 Task: Look for space in Toyokawa, Japan from 7th July, 2023 to 15th July, 2023 for 6 adults in price range Rs.15000 to Rs.20000. Place can be entire place with 3 bedrooms having 3 beds and 3 bathrooms. Property type can be house, flat, guest house. Amenities needed are: washing machine. Booking option can be shelf check-in. Required host language is English.
Action: Mouse moved to (426, 75)
Screenshot: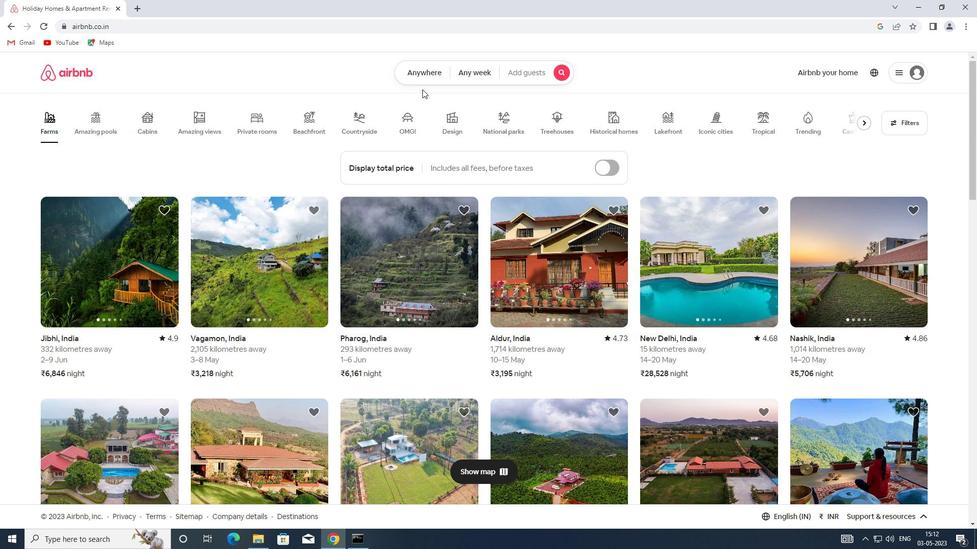 
Action: Mouse pressed left at (426, 75)
Screenshot: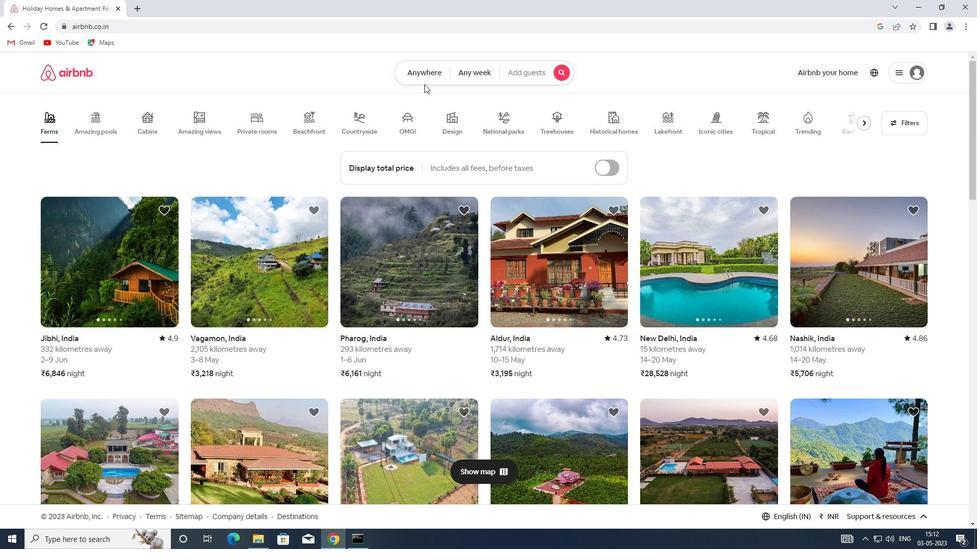 
Action: Mouse moved to (344, 103)
Screenshot: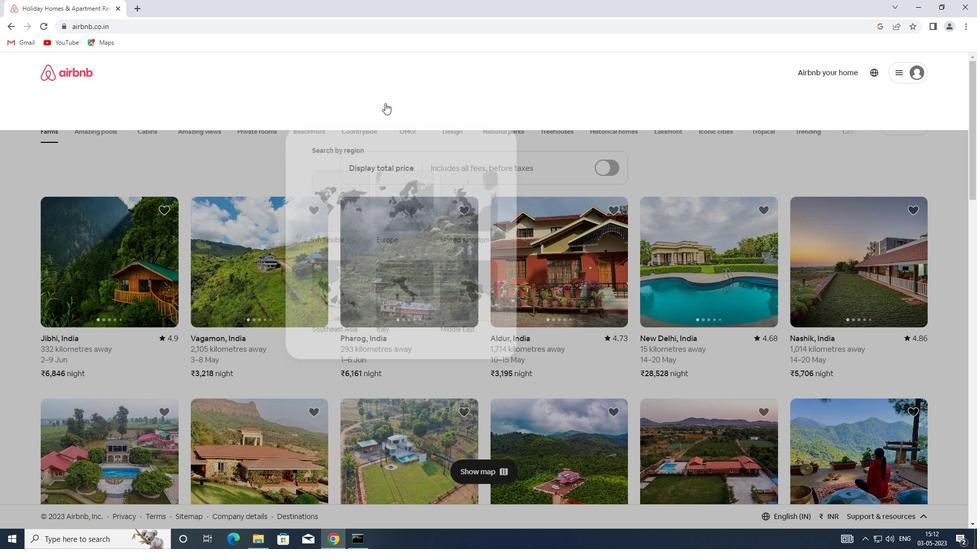 
Action: Mouse pressed left at (344, 103)
Screenshot: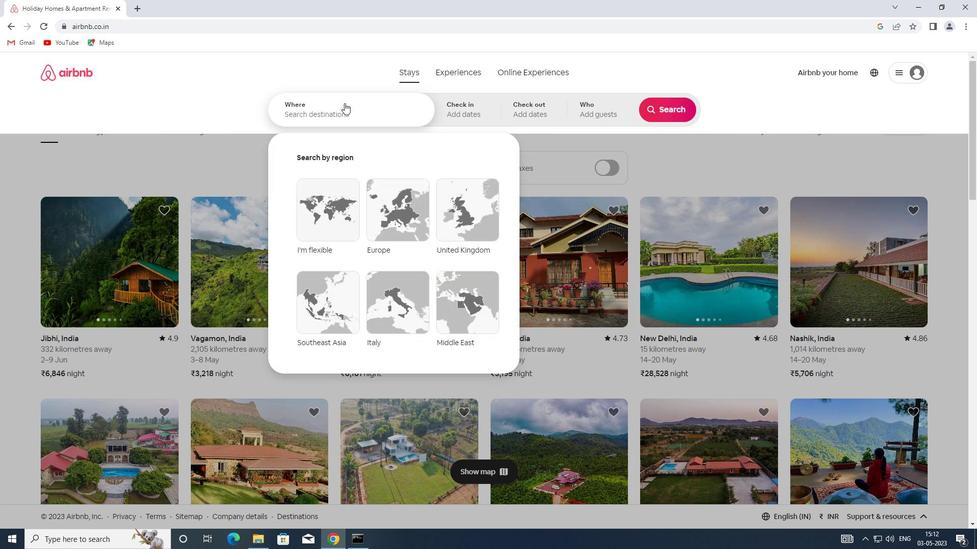 
Action: Key pressed <Key.shift>TOYOKAWA,<Key.shift>JAPAN
Screenshot: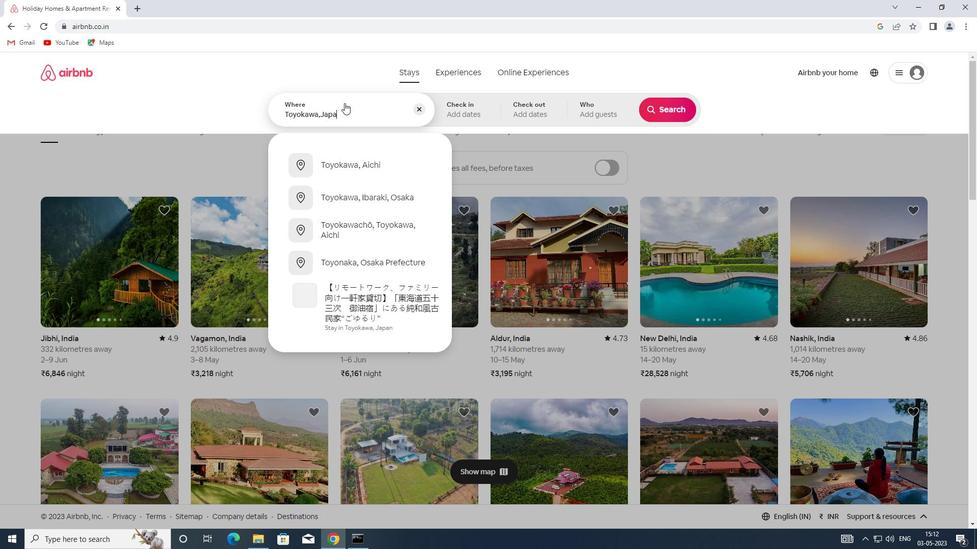 
Action: Mouse moved to (454, 123)
Screenshot: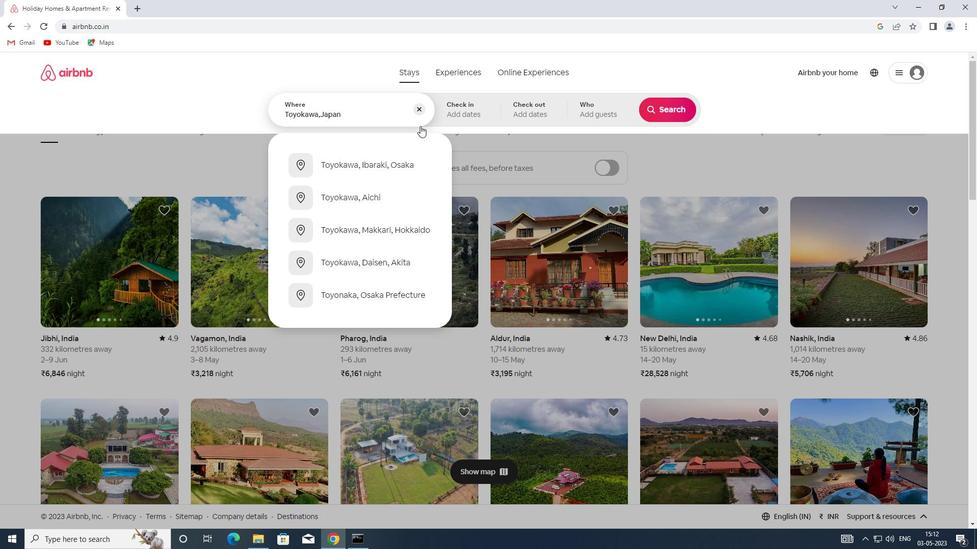 
Action: Mouse pressed left at (454, 123)
Screenshot: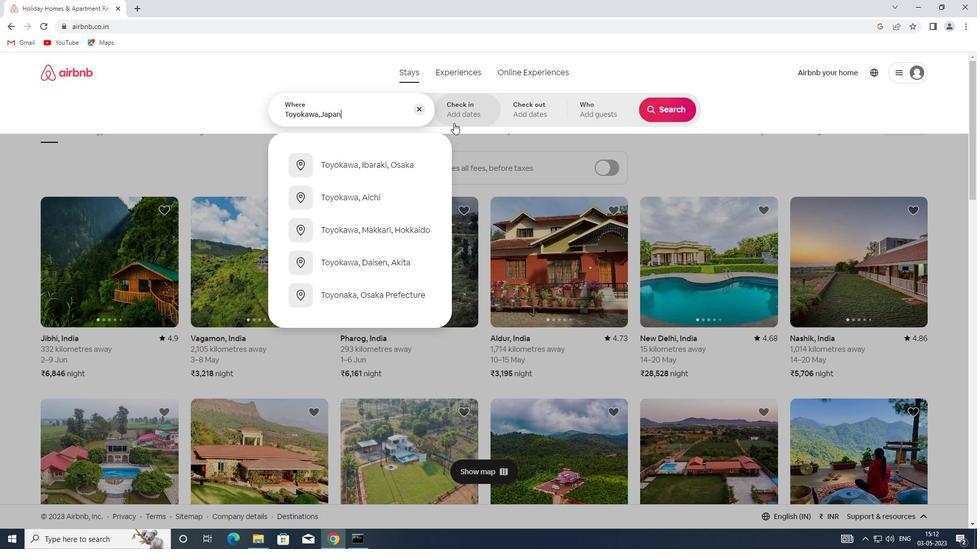
Action: Mouse moved to (661, 183)
Screenshot: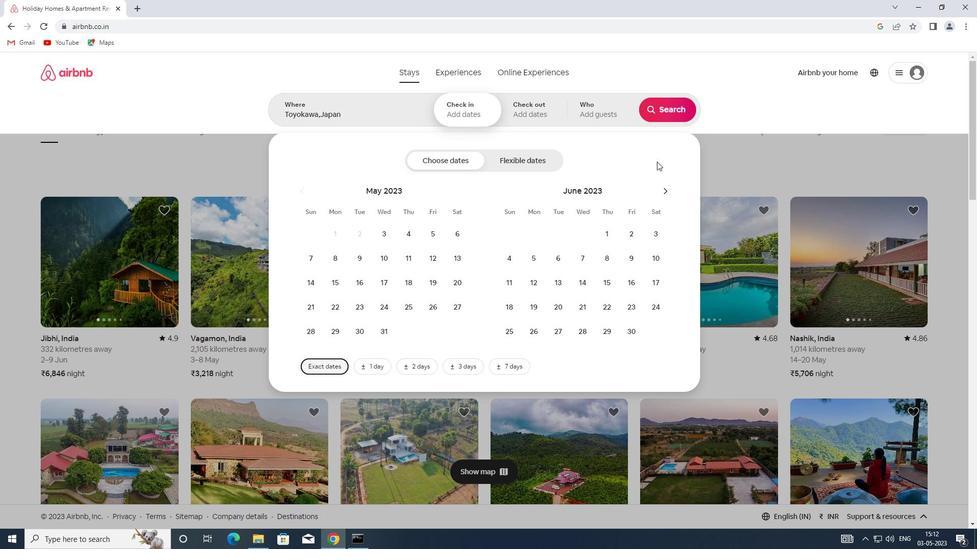 
Action: Mouse pressed left at (661, 183)
Screenshot: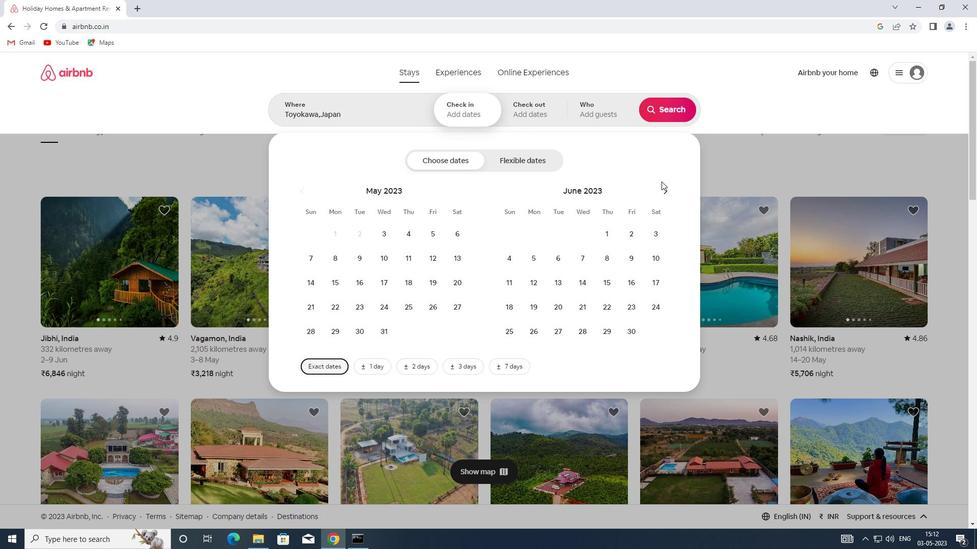 
Action: Mouse moved to (662, 194)
Screenshot: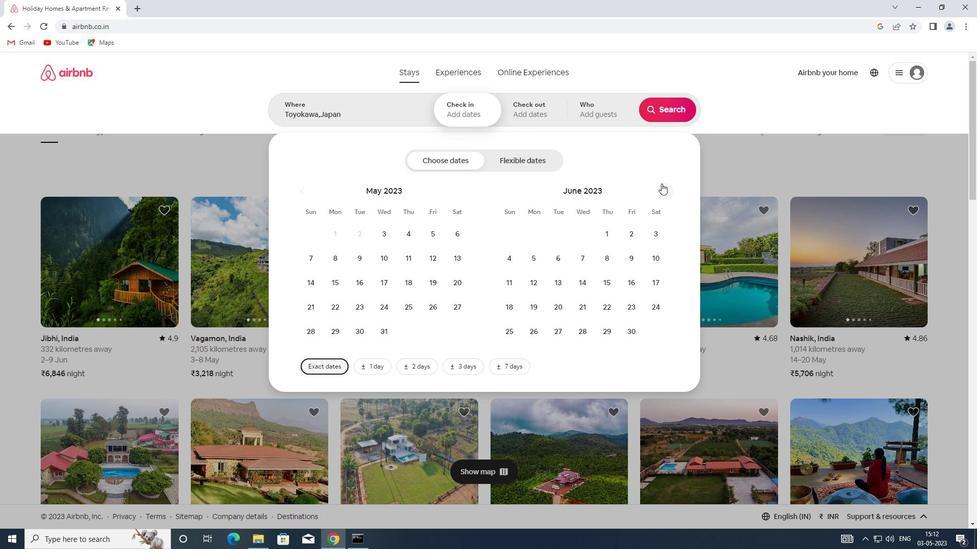
Action: Mouse pressed left at (662, 194)
Screenshot: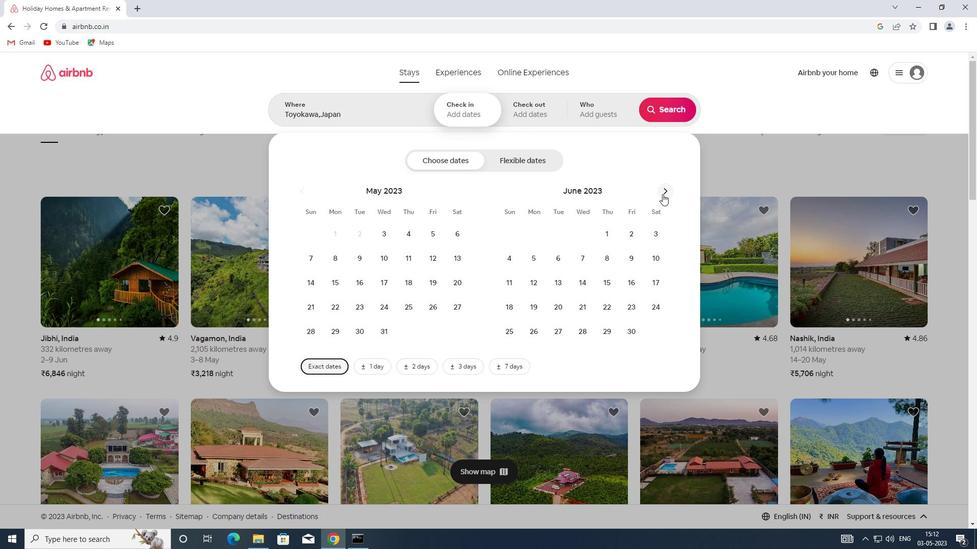 
Action: Mouse moved to (632, 263)
Screenshot: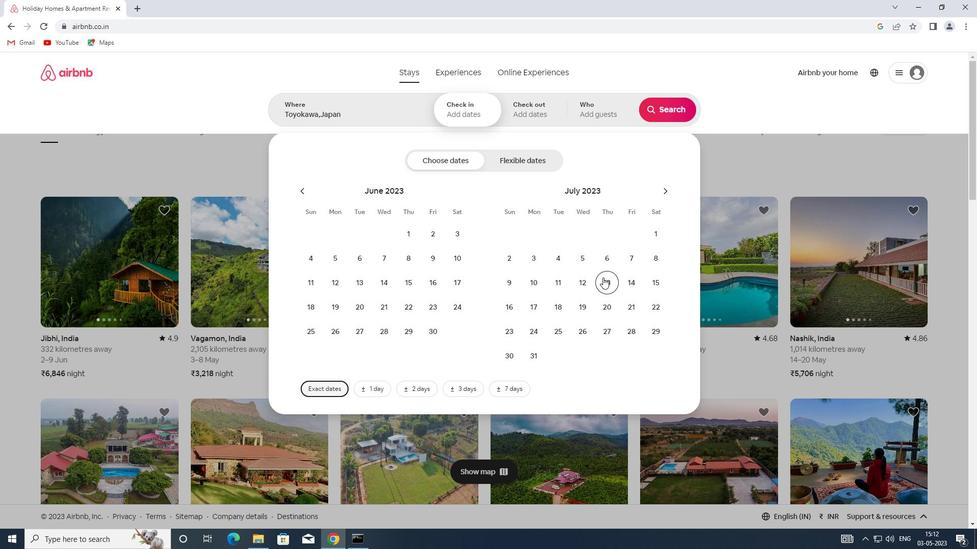 
Action: Mouse pressed left at (632, 263)
Screenshot: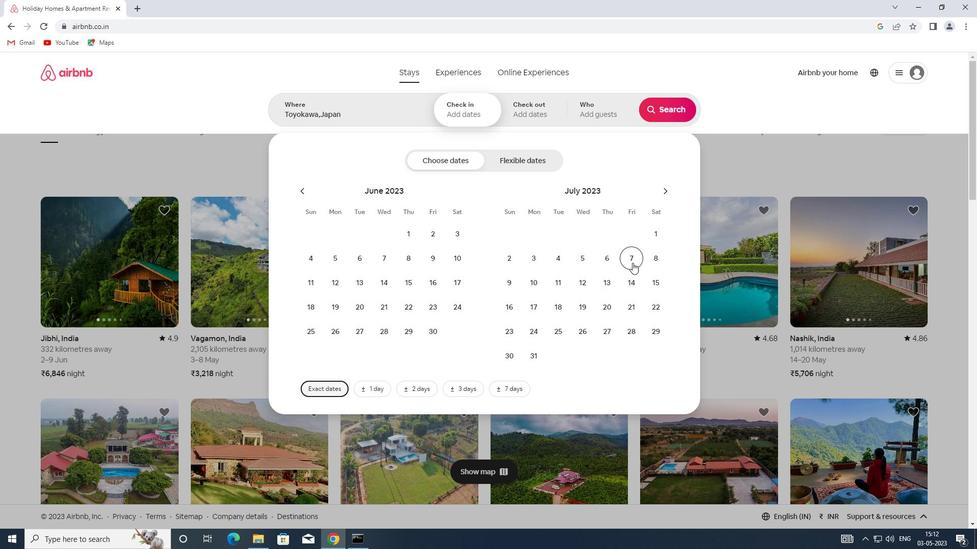 
Action: Mouse moved to (647, 280)
Screenshot: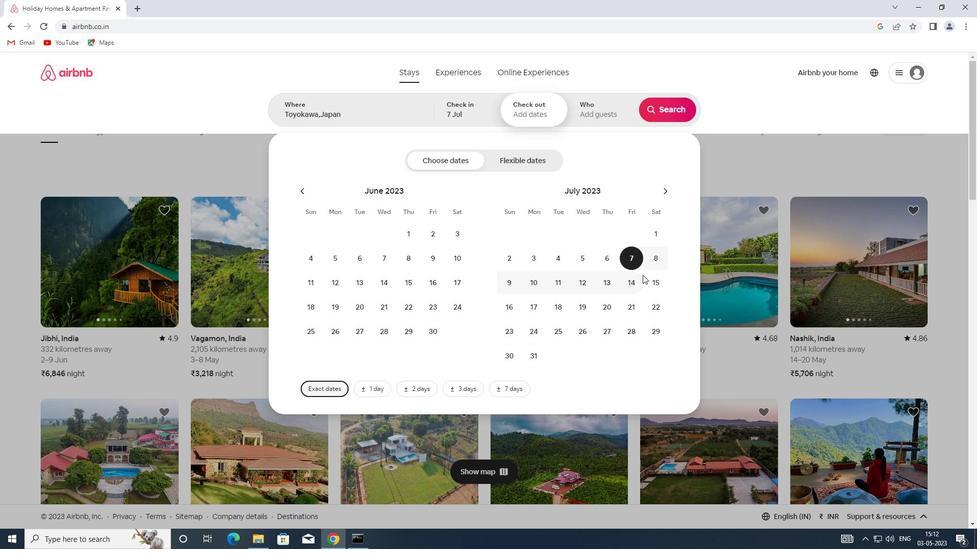 
Action: Mouse pressed left at (647, 280)
Screenshot: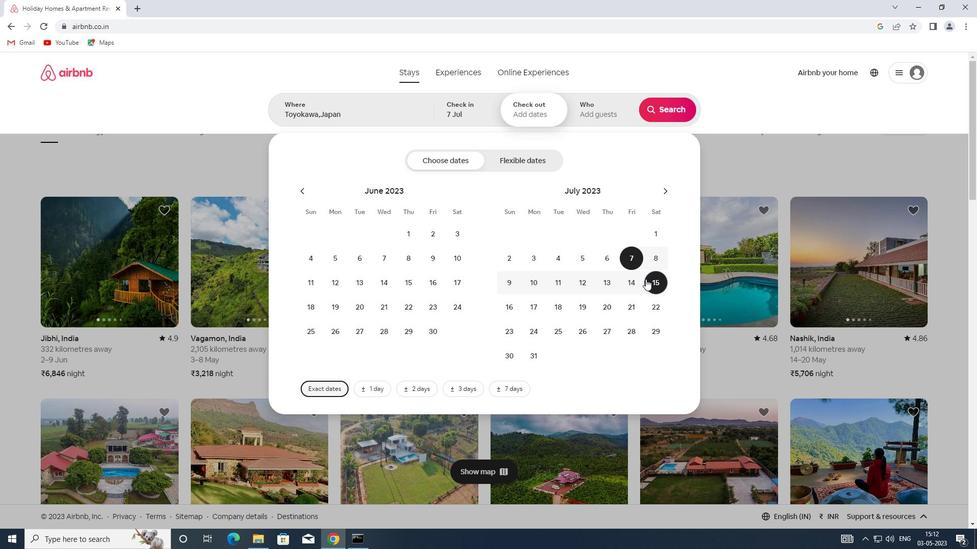 
Action: Mouse moved to (615, 113)
Screenshot: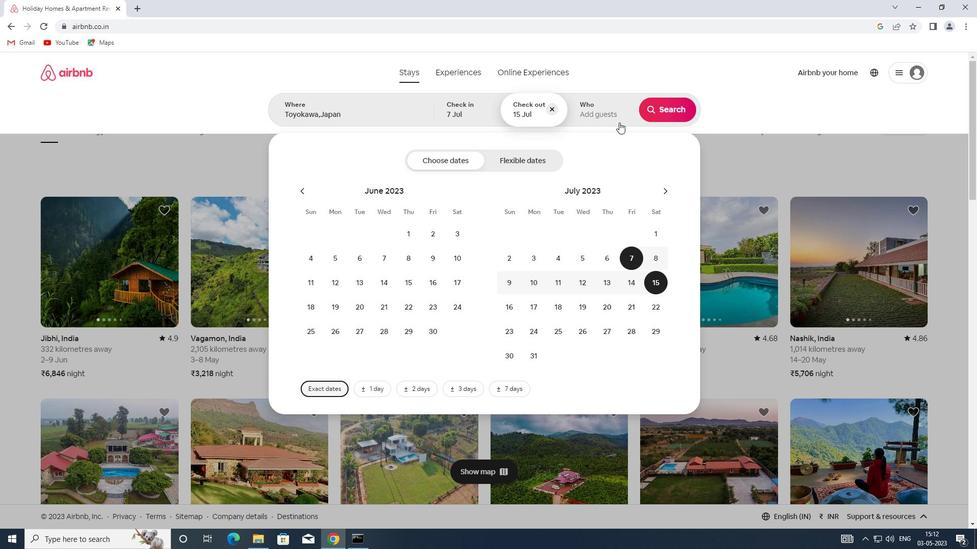 
Action: Mouse pressed left at (615, 113)
Screenshot: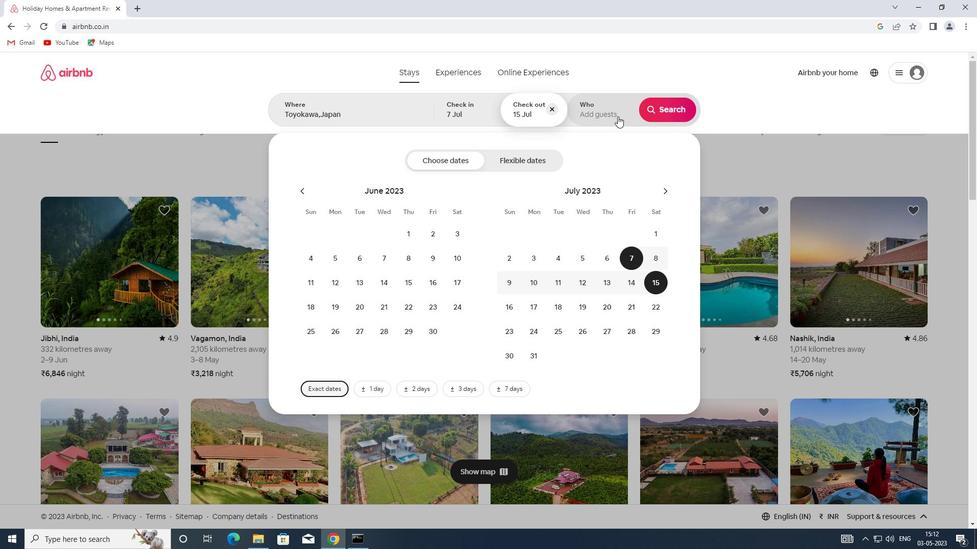 
Action: Mouse moved to (669, 161)
Screenshot: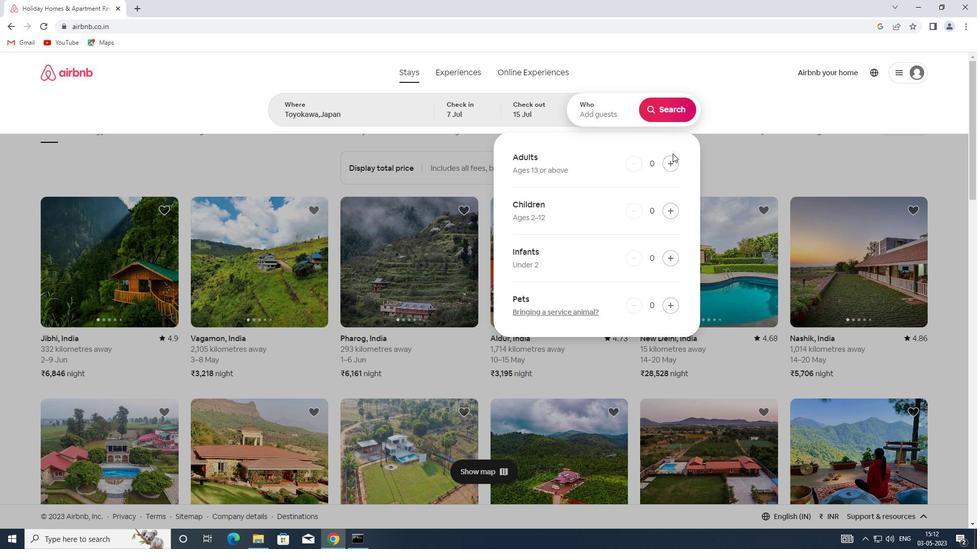 
Action: Mouse pressed left at (669, 161)
Screenshot: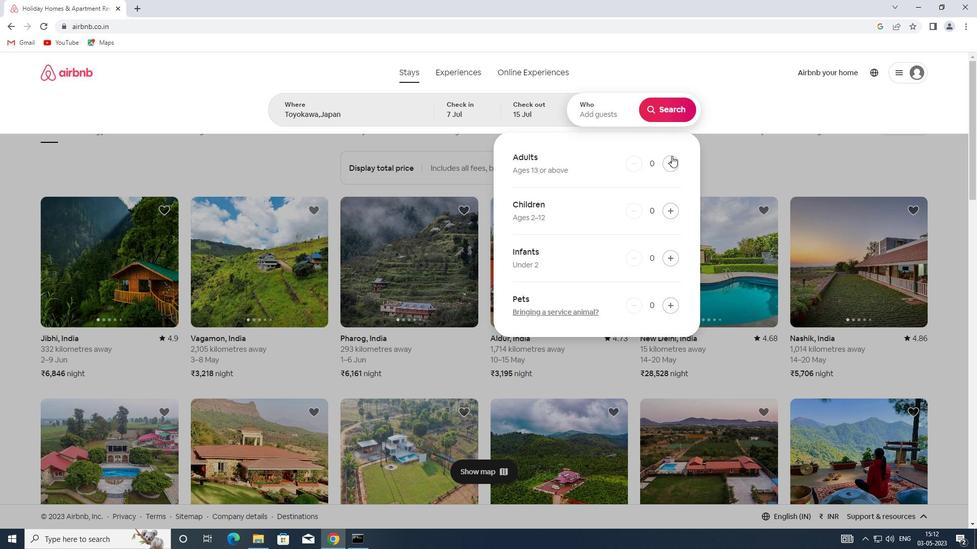 
Action: Mouse pressed left at (669, 161)
Screenshot: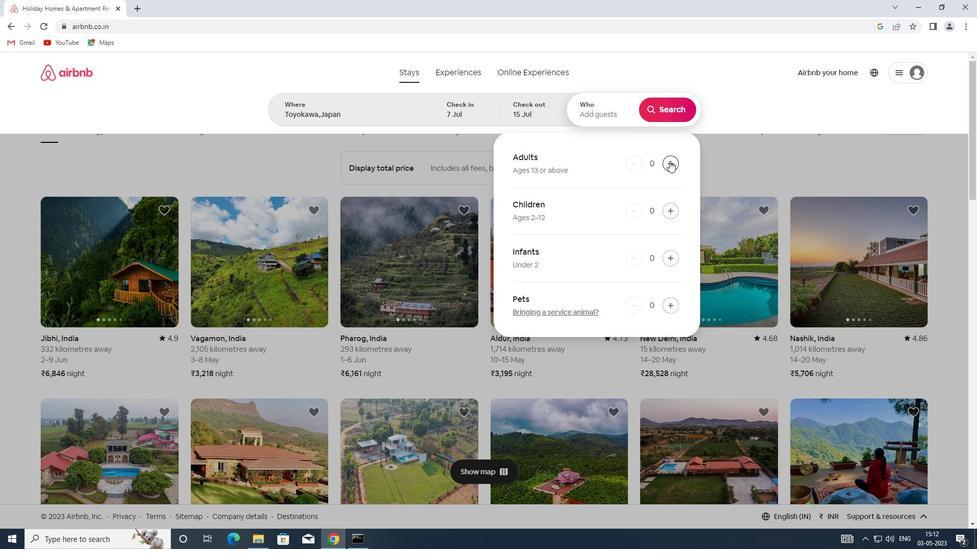 
Action: Mouse pressed left at (669, 161)
Screenshot: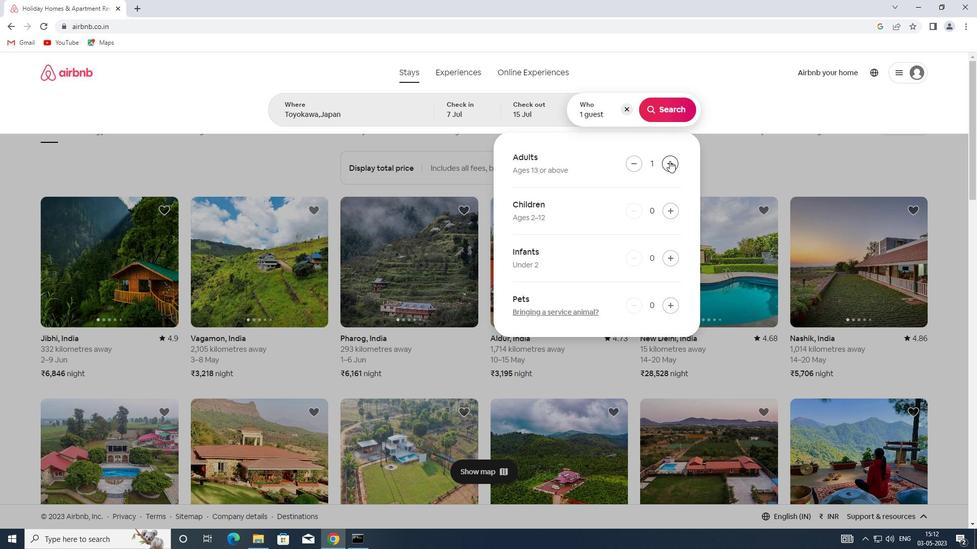 
Action: Mouse pressed left at (669, 161)
Screenshot: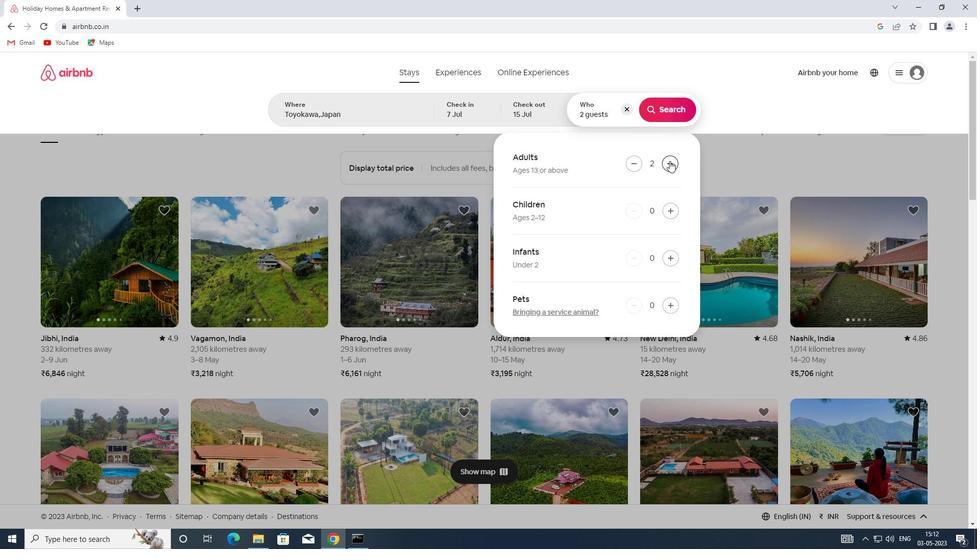 
Action: Mouse pressed left at (669, 161)
Screenshot: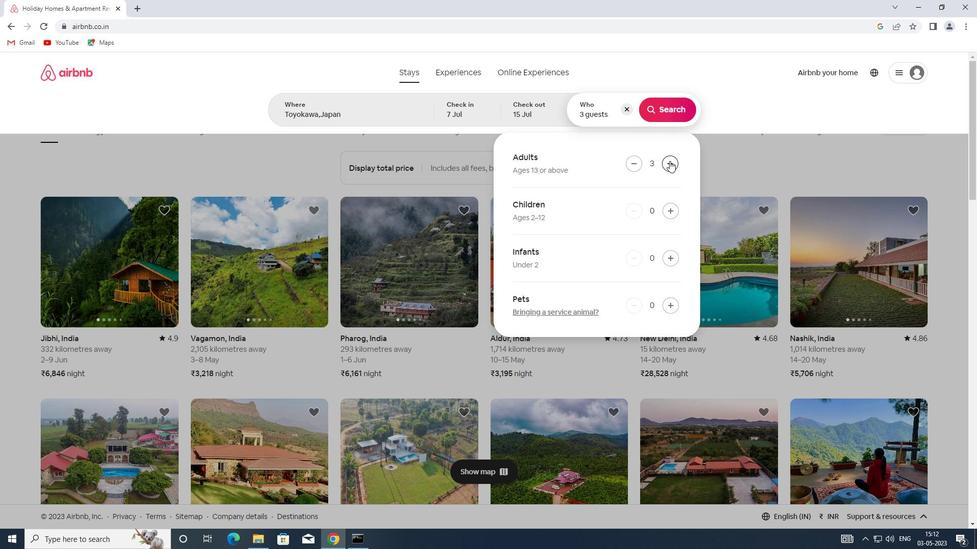 
Action: Mouse pressed left at (669, 161)
Screenshot: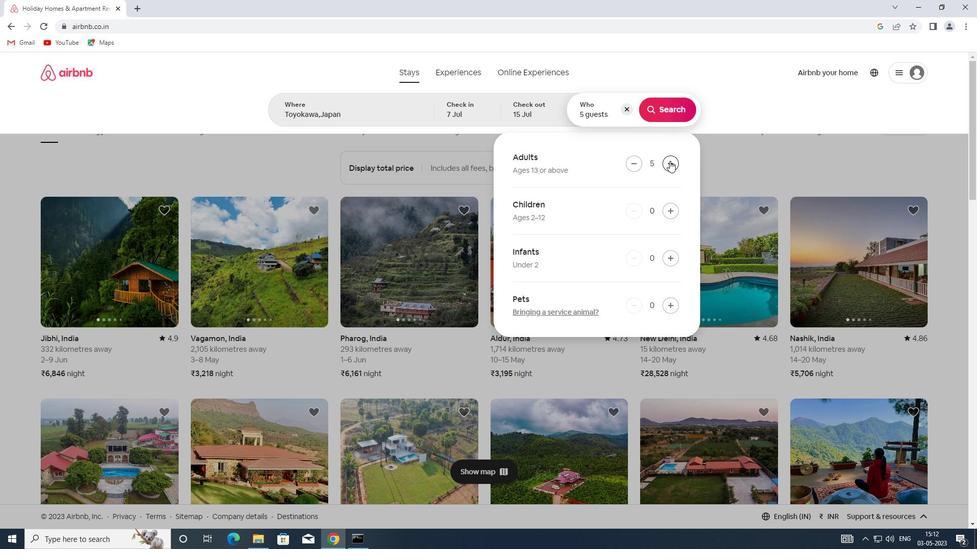 
Action: Mouse moved to (664, 99)
Screenshot: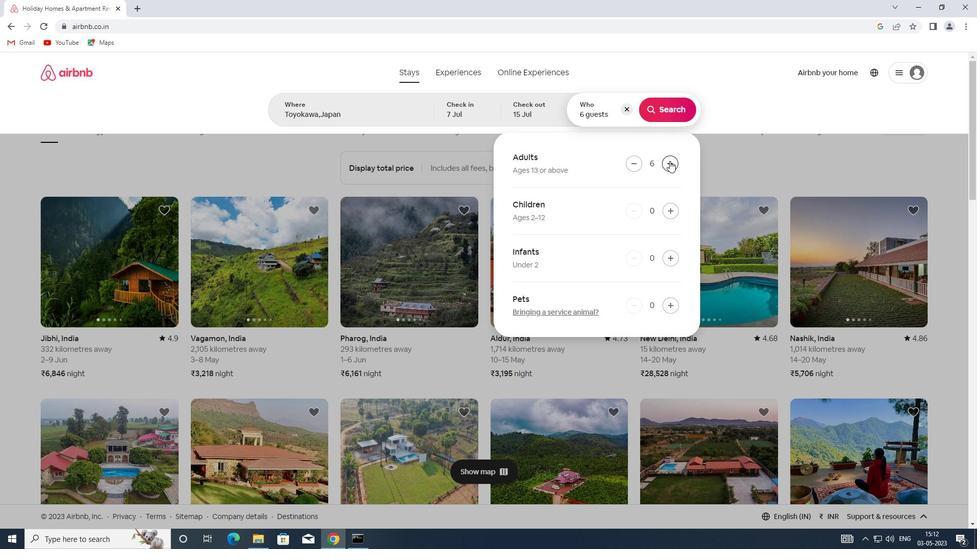 
Action: Mouse pressed left at (664, 99)
Screenshot: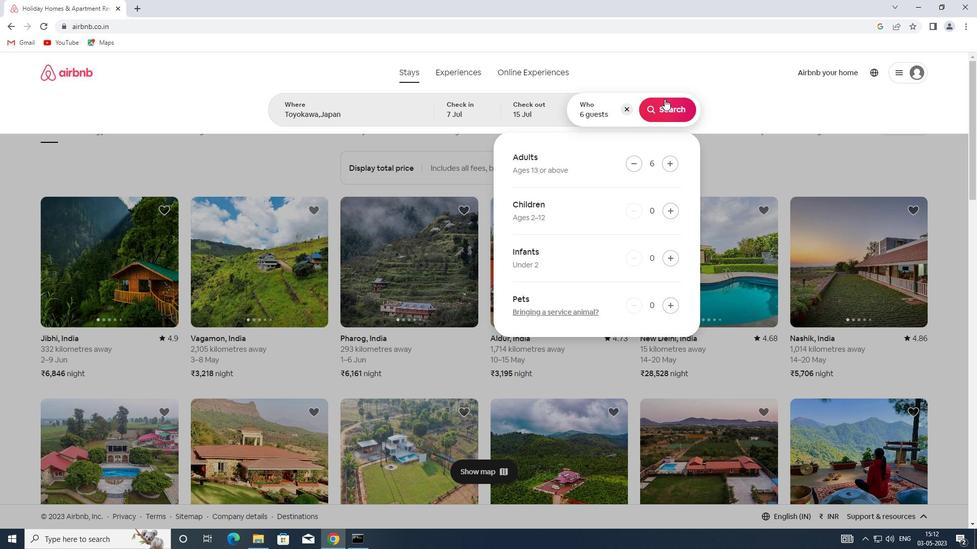 
Action: Mouse moved to (920, 112)
Screenshot: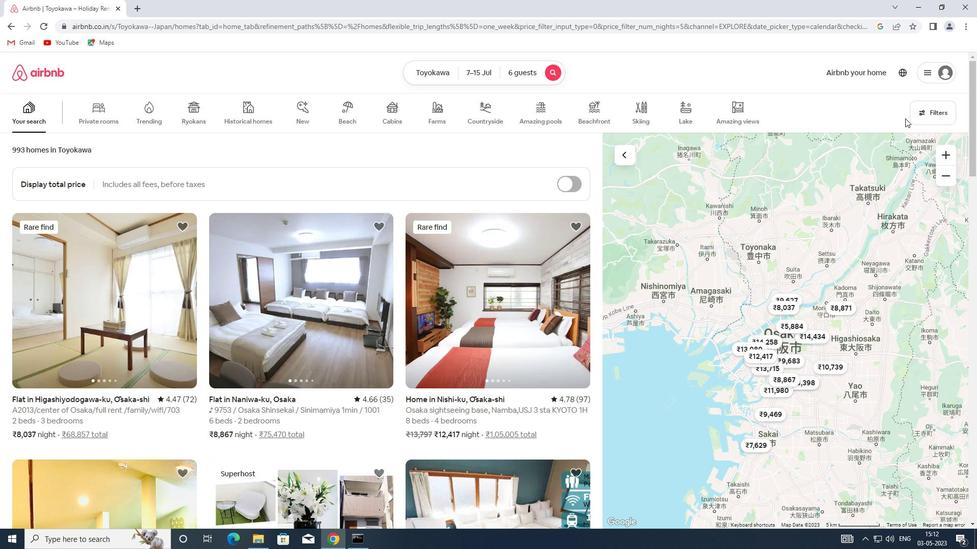 
Action: Mouse pressed left at (920, 112)
Screenshot: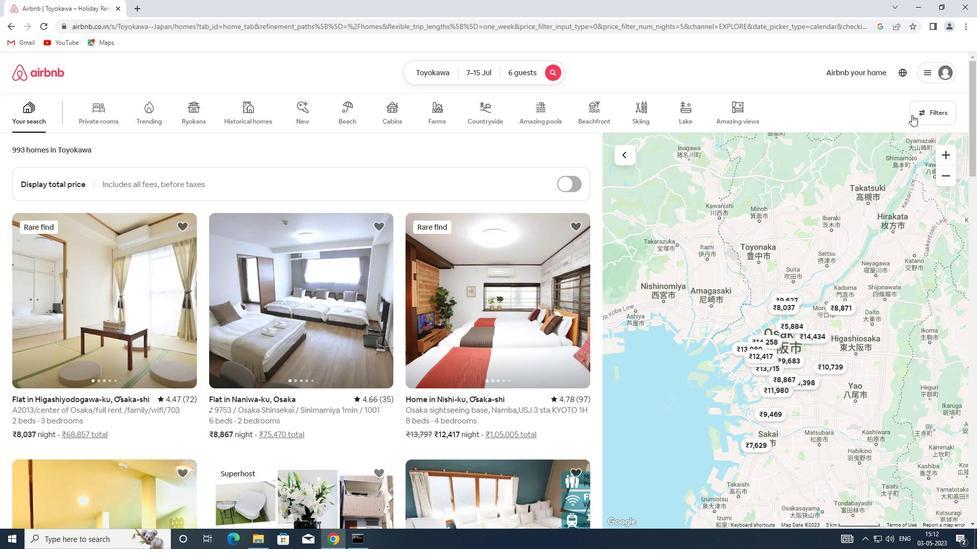 
Action: Mouse moved to (354, 238)
Screenshot: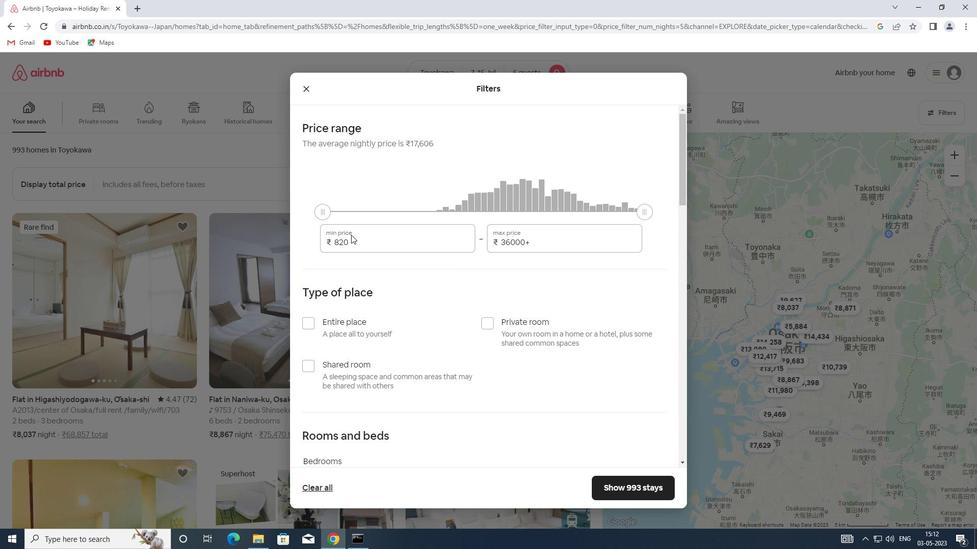 
Action: Mouse pressed left at (354, 238)
Screenshot: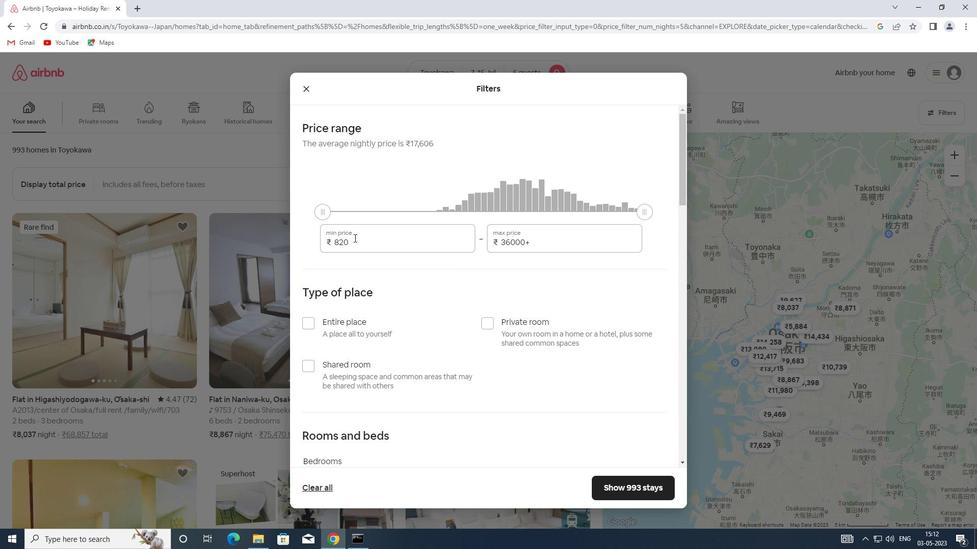 
Action: Mouse moved to (318, 239)
Screenshot: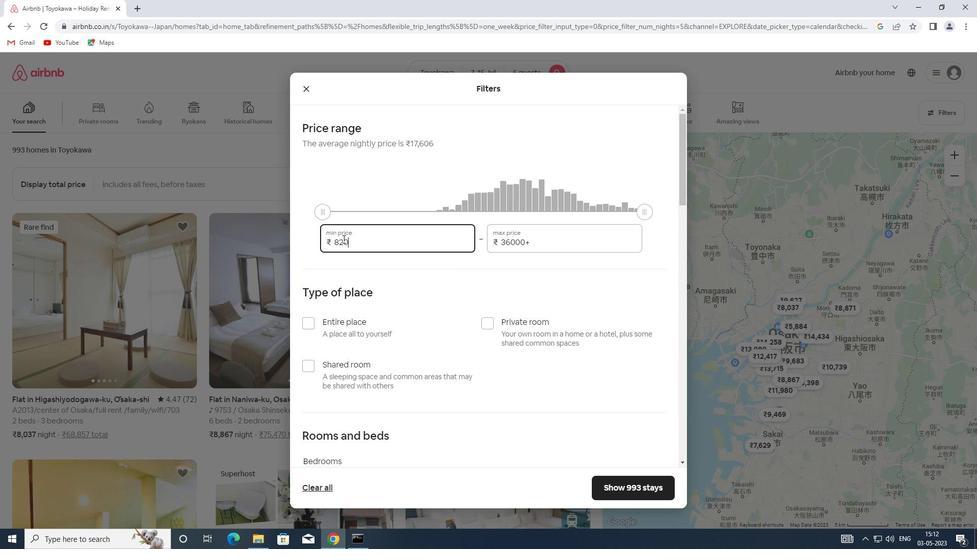 
Action: Key pressed 15000
Screenshot: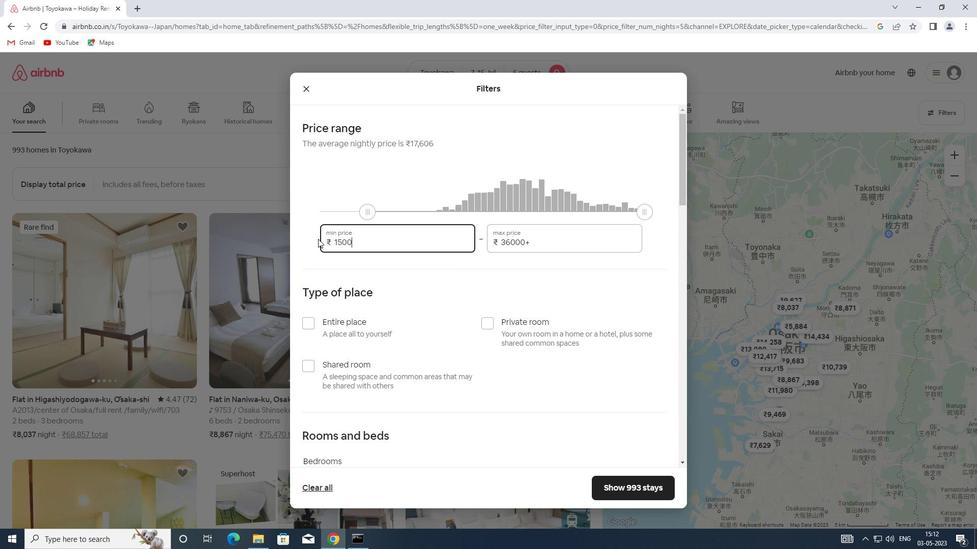 
Action: Mouse moved to (537, 243)
Screenshot: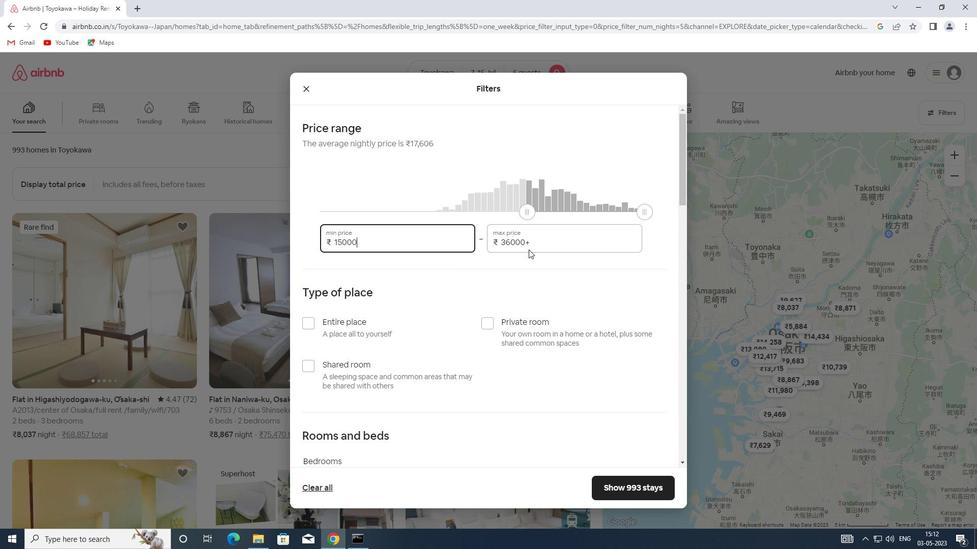
Action: Mouse pressed left at (537, 243)
Screenshot: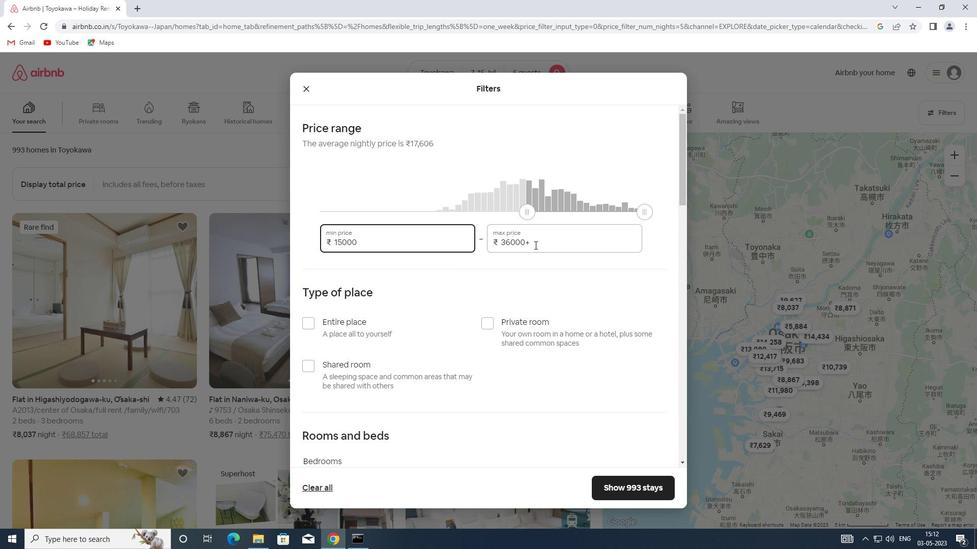 
Action: Mouse moved to (473, 241)
Screenshot: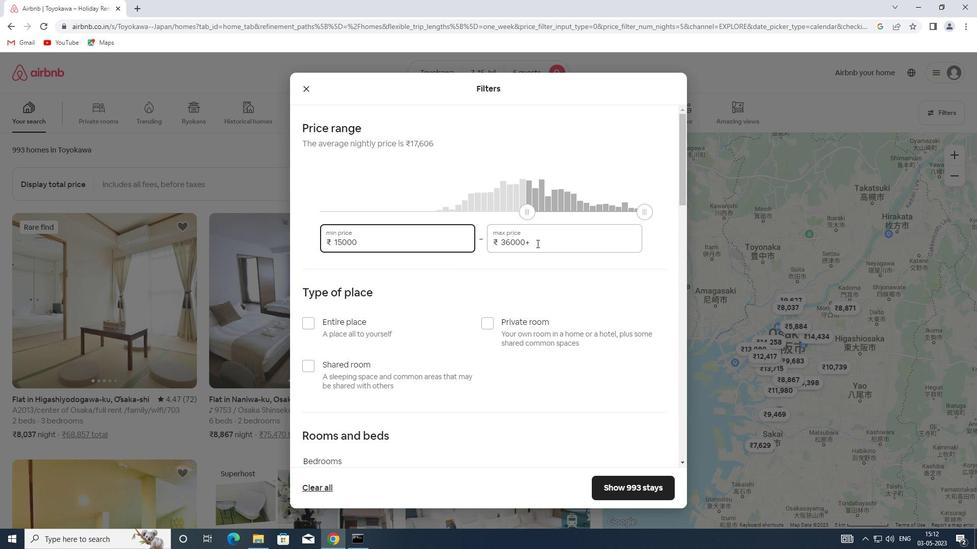 
Action: Key pressed 20000
Screenshot: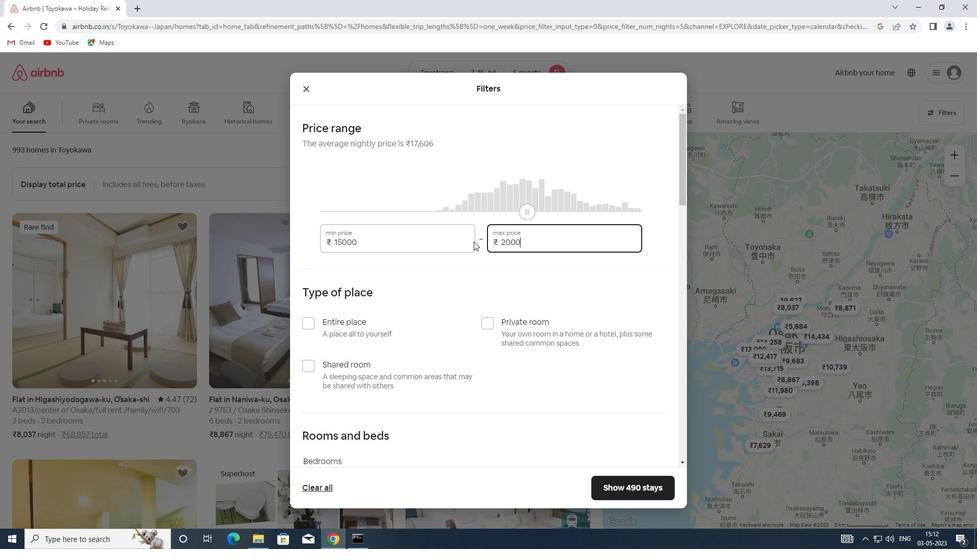 
Action: Mouse moved to (346, 317)
Screenshot: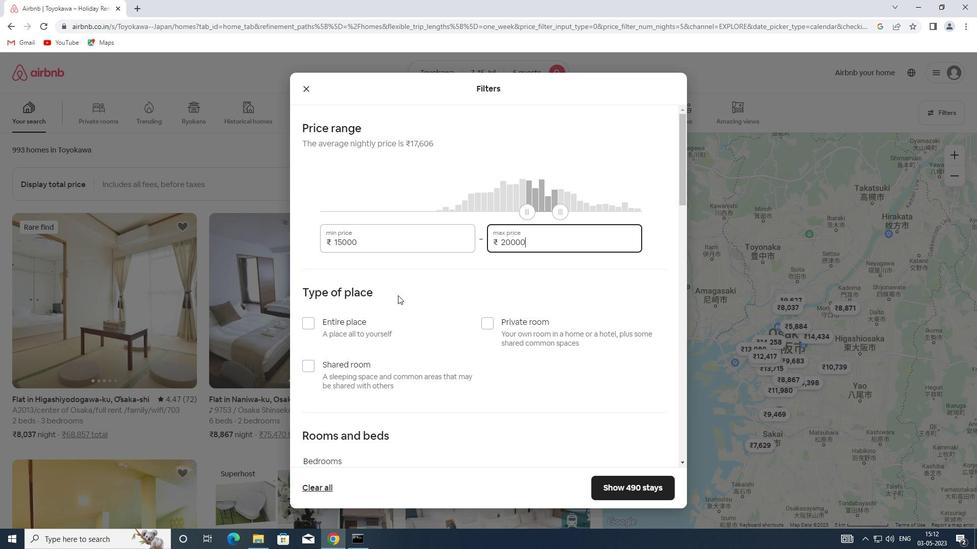 
Action: Mouse pressed left at (346, 317)
Screenshot: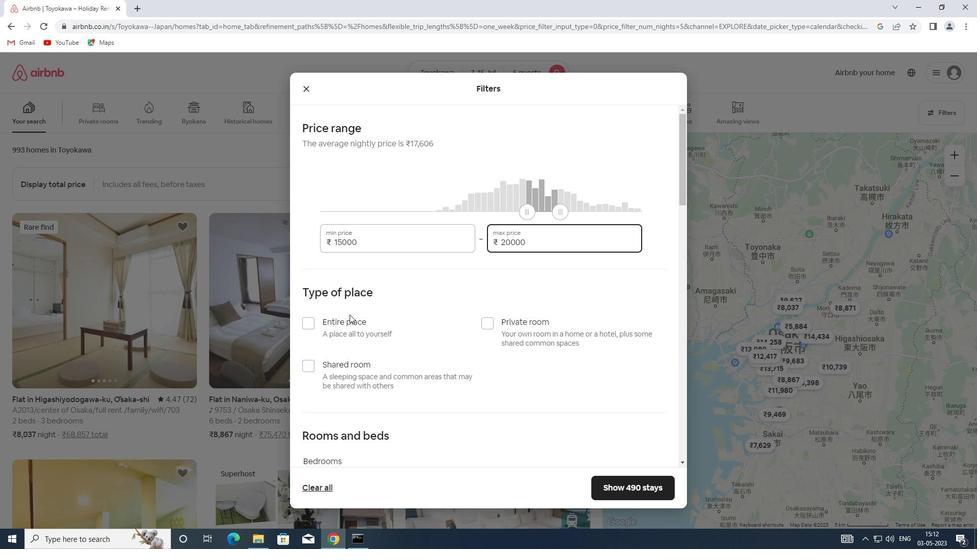 
Action: Mouse moved to (351, 309)
Screenshot: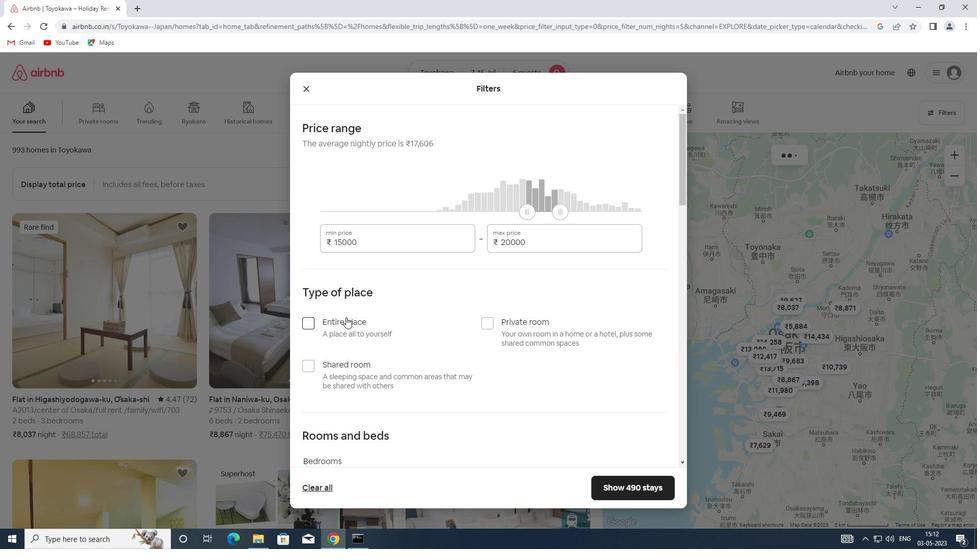 
Action: Mouse scrolled (351, 308) with delta (0, 0)
Screenshot: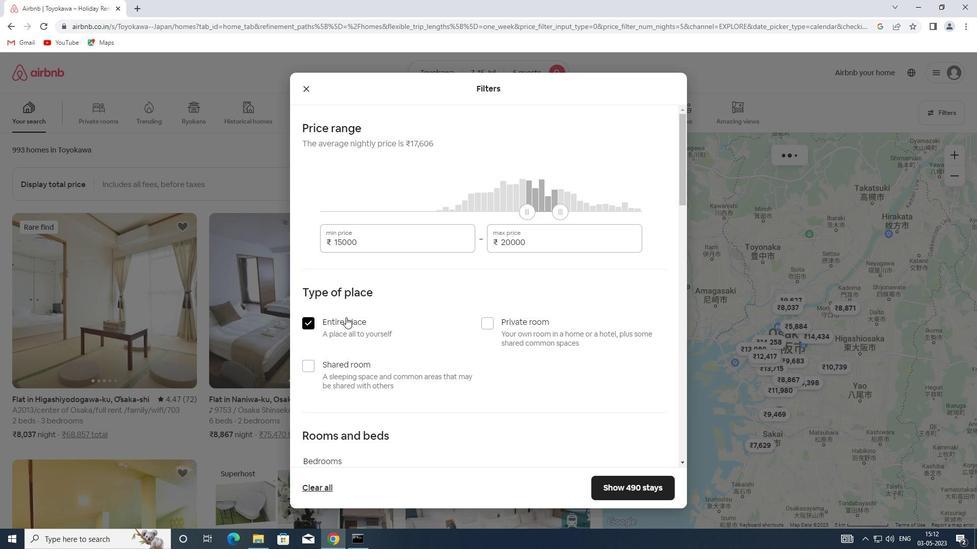 
Action: Mouse scrolled (351, 308) with delta (0, 0)
Screenshot: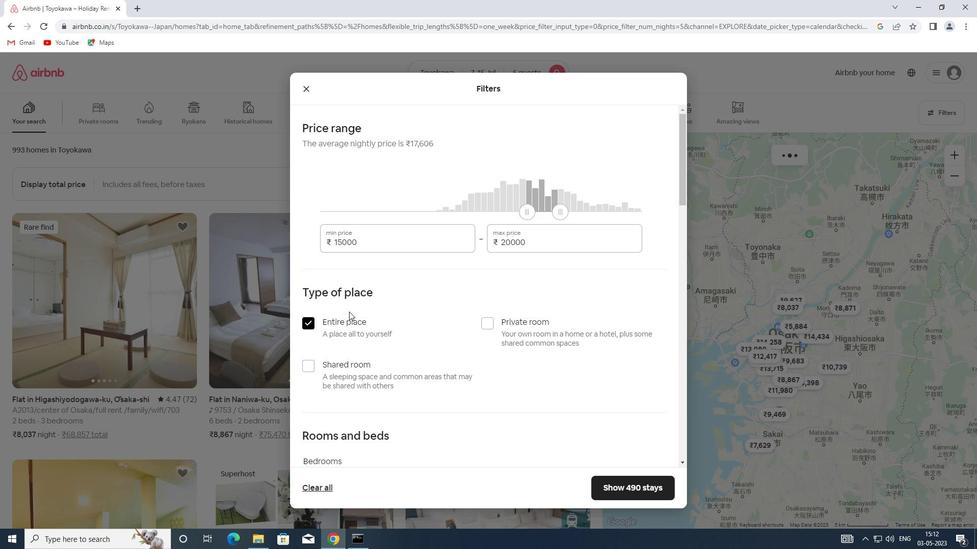 
Action: Mouse scrolled (351, 308) with delta (0, 0)
Screenshot: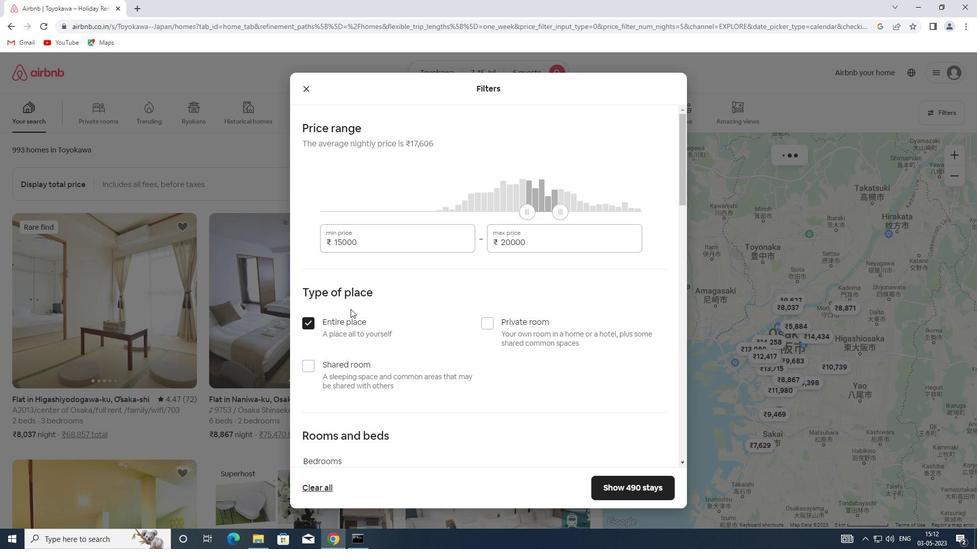 
Action: Mouse moved to (355, 303)
Screenshot: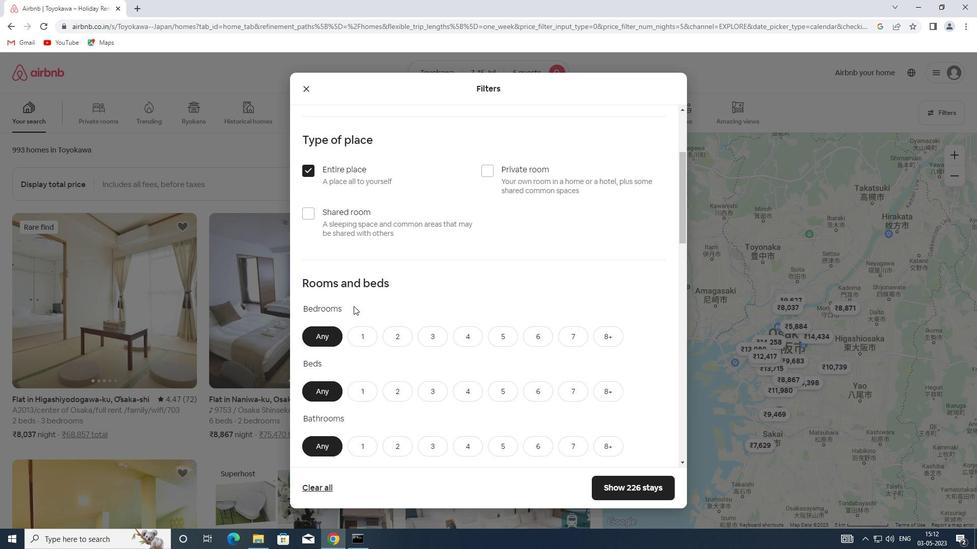 
Action: Mouse scrolled (355, 303) with delta (0, 0)
Screenshot: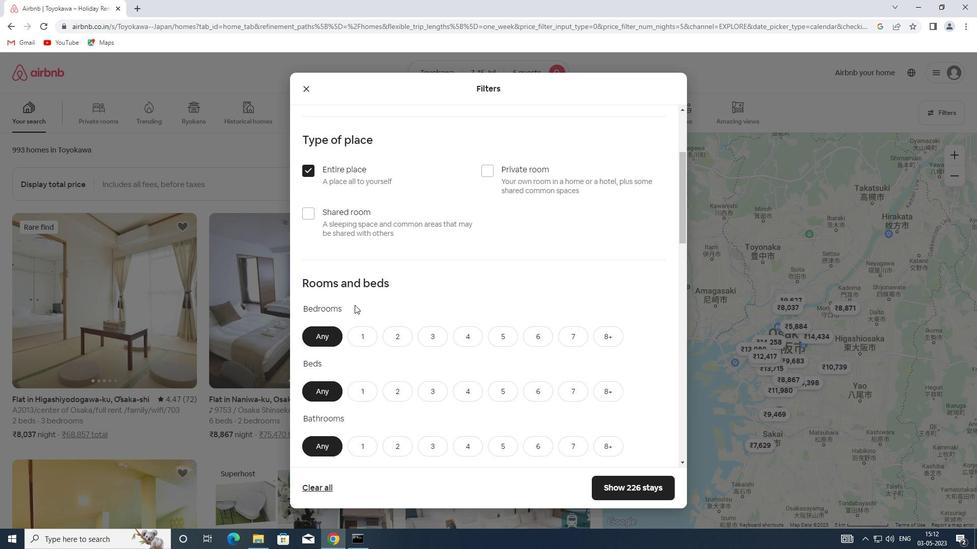 
Action: Mouse scrolled (355, 303) with delta (0, 0)
Screenshot: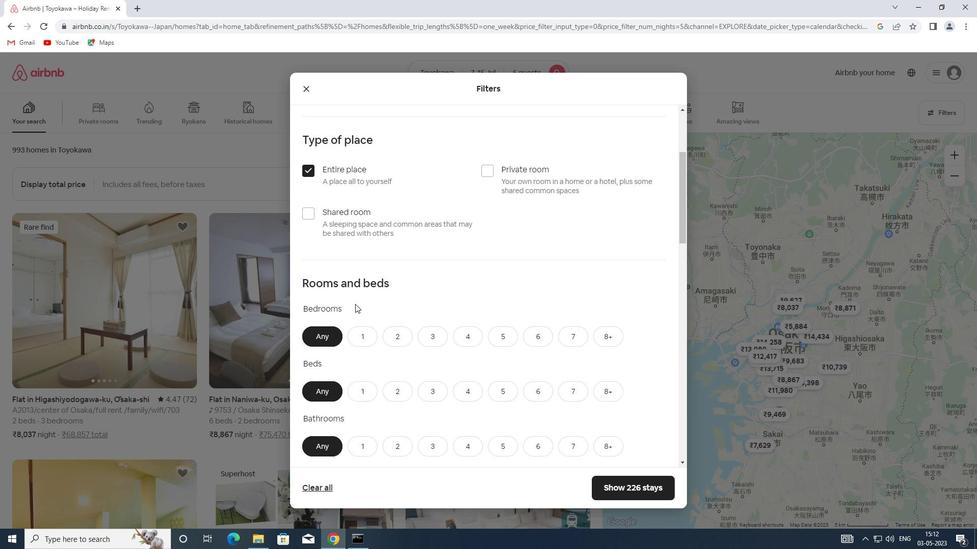
Action: Mouse moved to (428, 239)
Screenshot: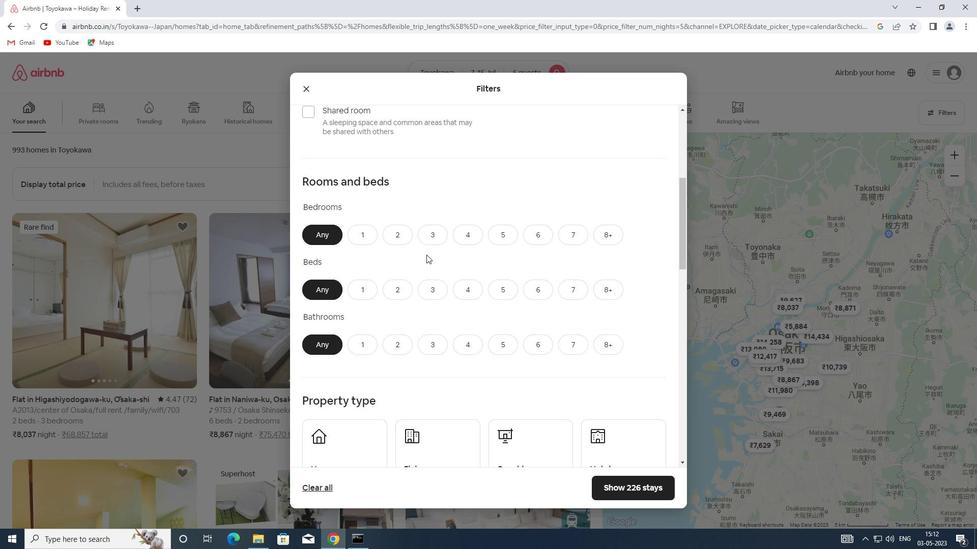 
Action: Mouse pressed left at (428, 239)
Screenshot: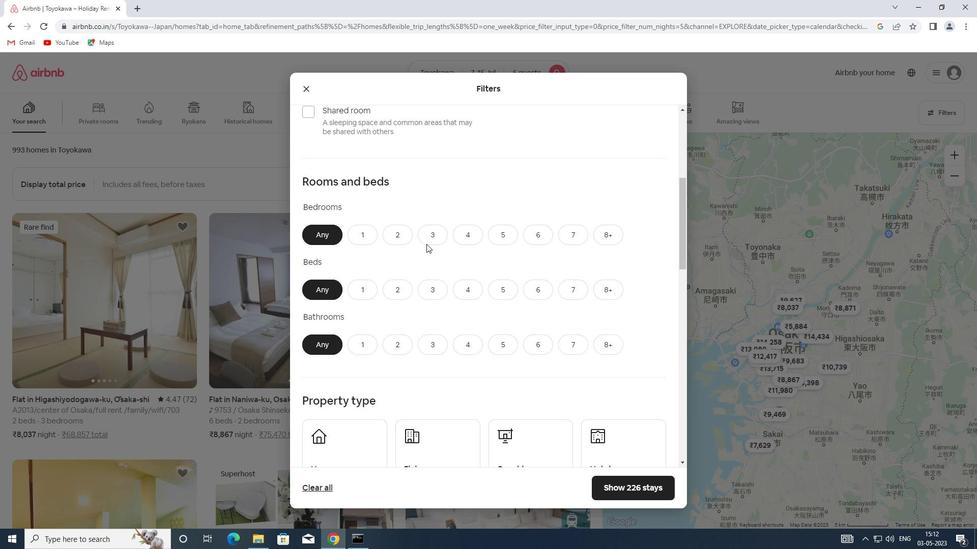 
Action: Mouse moved to (428, 293)
Screenshot: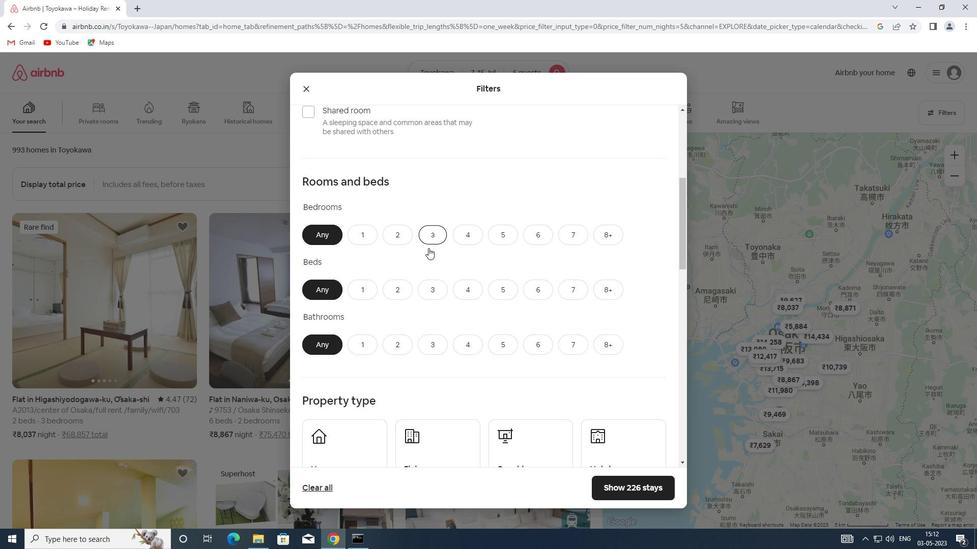 
Action: Mouse pressed left at (428, 293)
Screenshot: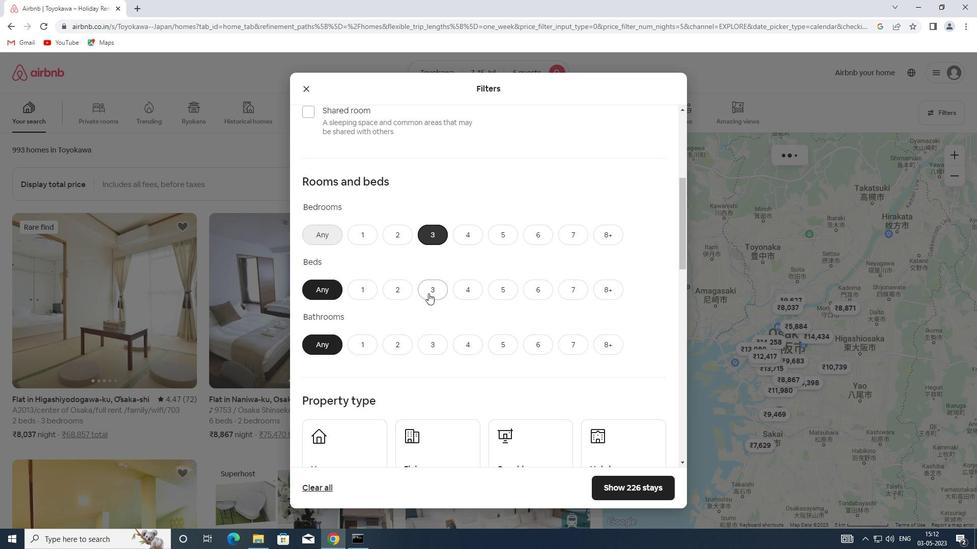 
Action: Mouse moved to (431, 341)
Screenshot: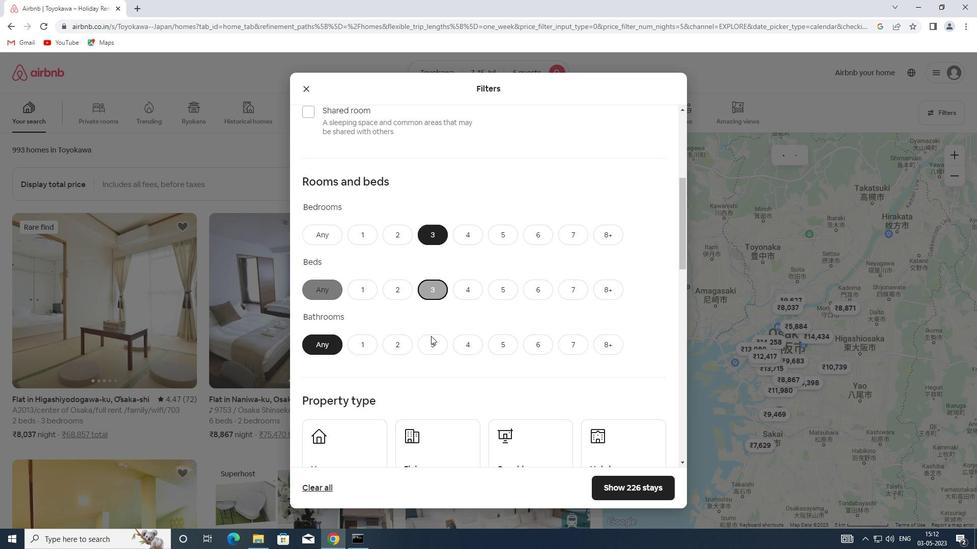 
Action: Mouse pressed left at (431, 341)
Screenshot: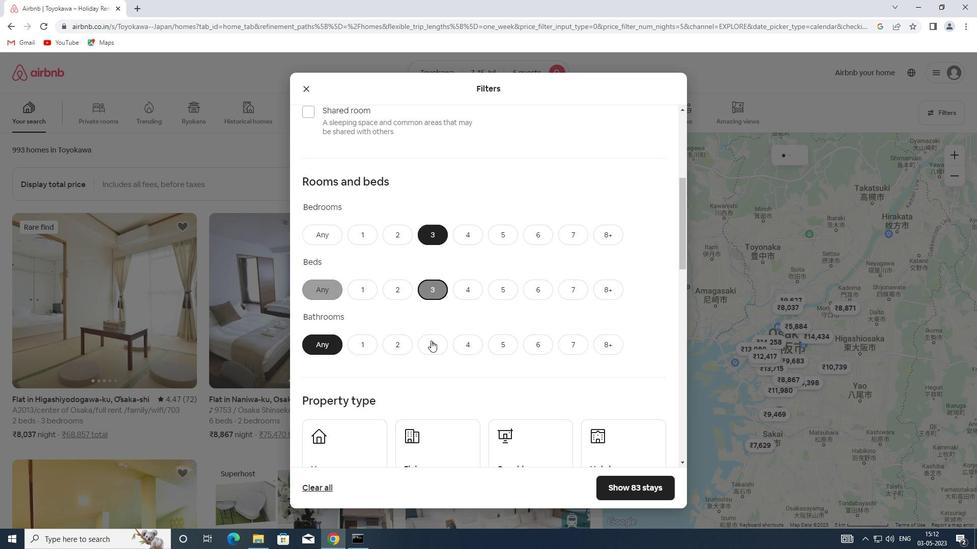 
Action: Mouse moved to (432, 311)
Screenshot: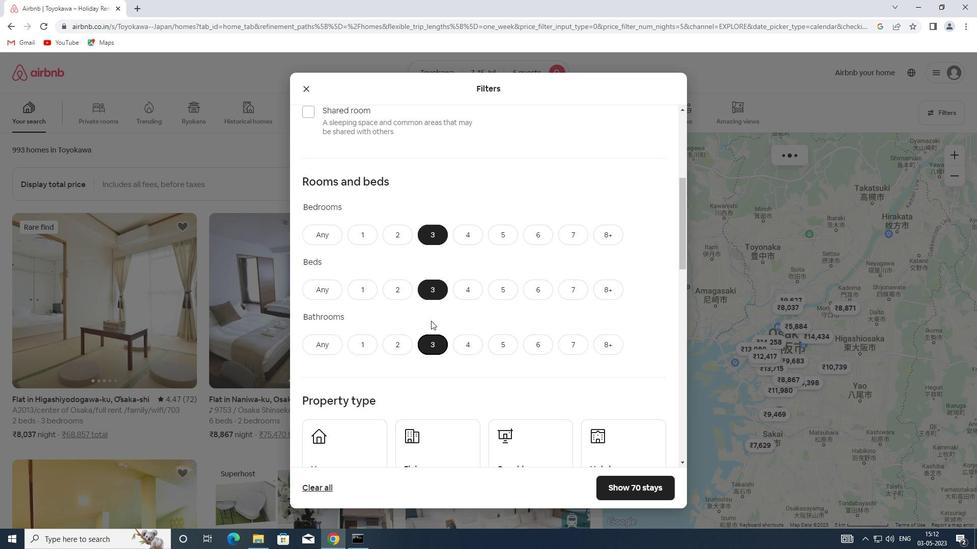 
Action: Mouse scrolled (432, 310) with delta (0, 0)
Screenshot: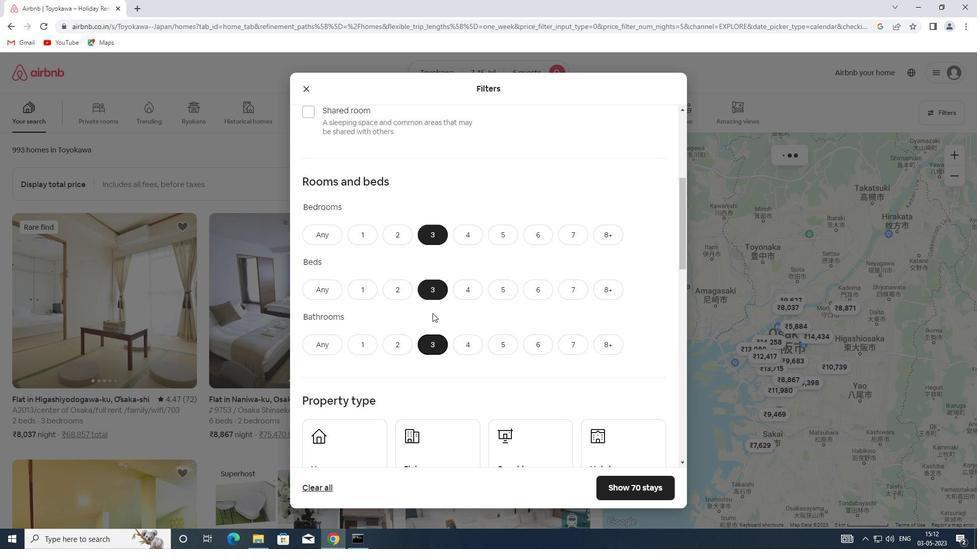 
Action: Mouse scrolled (432, 310) with delta (0, 0)
Screenshot: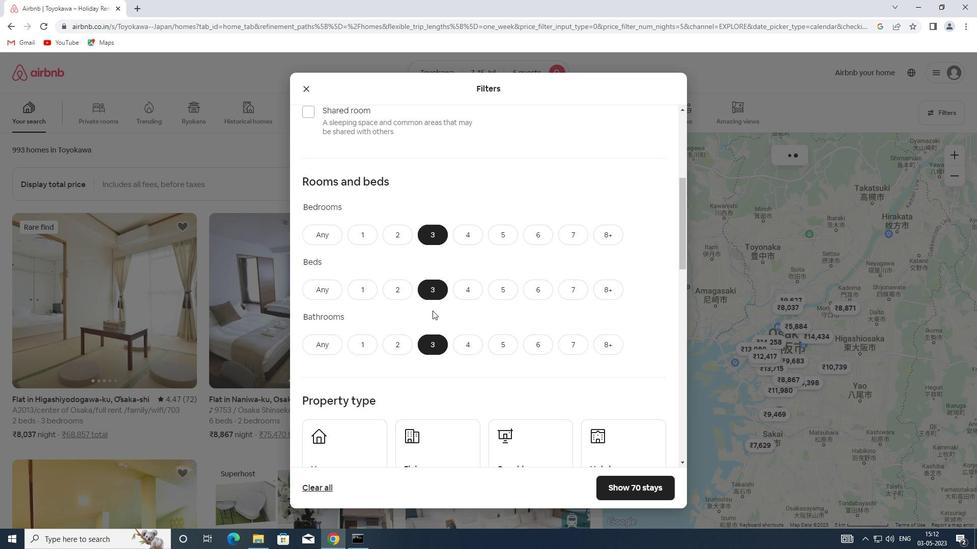 
Action: Mouse scrolled (432, 310) with delta (0, 0)
Screenshot: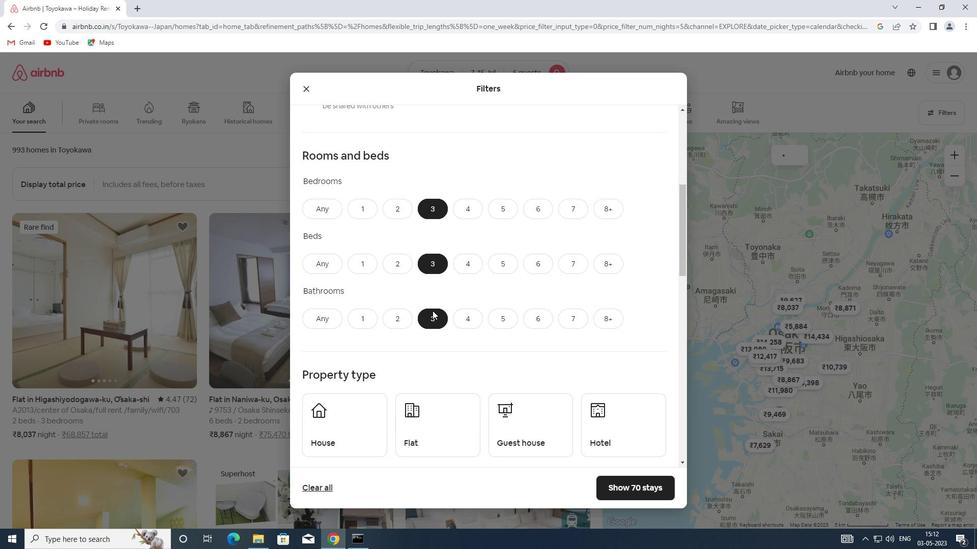 
Action: Mouse scrolled (432, 310) with delta (0, 0)
Screenshot: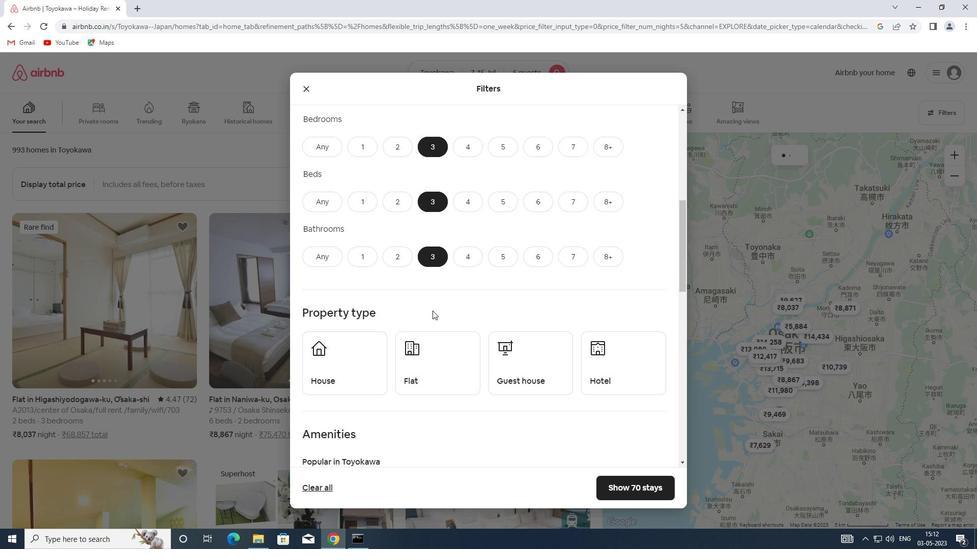 
Action: Mouse moved to (359, 249)
Screenshot: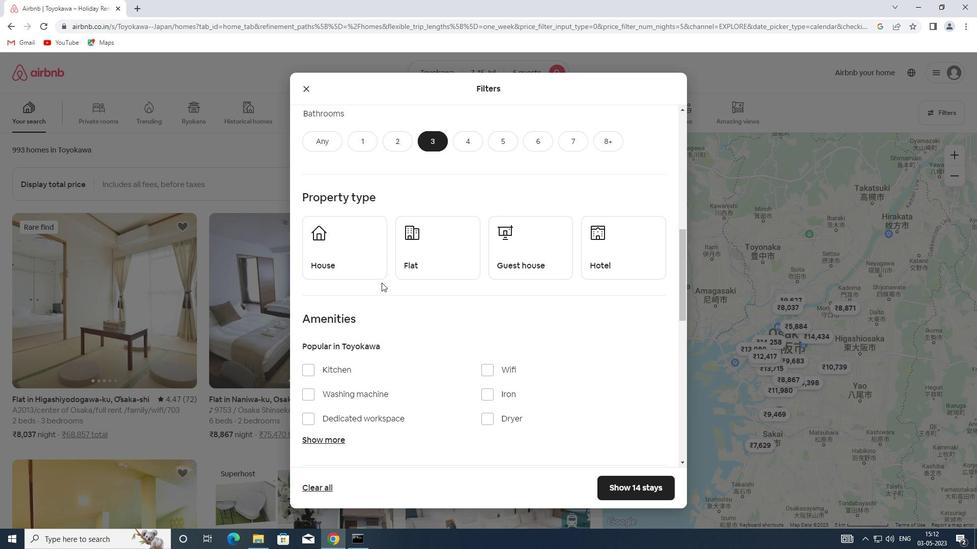 
Action: Mouse pressed left at (359, 249)
Screenshot: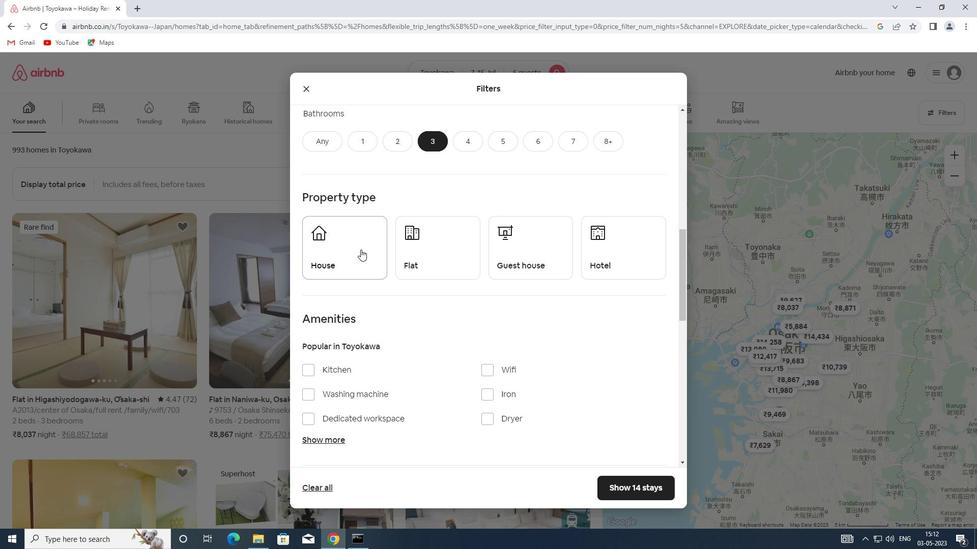 
Action: Mouse moved to (424, 253)
Screenshot: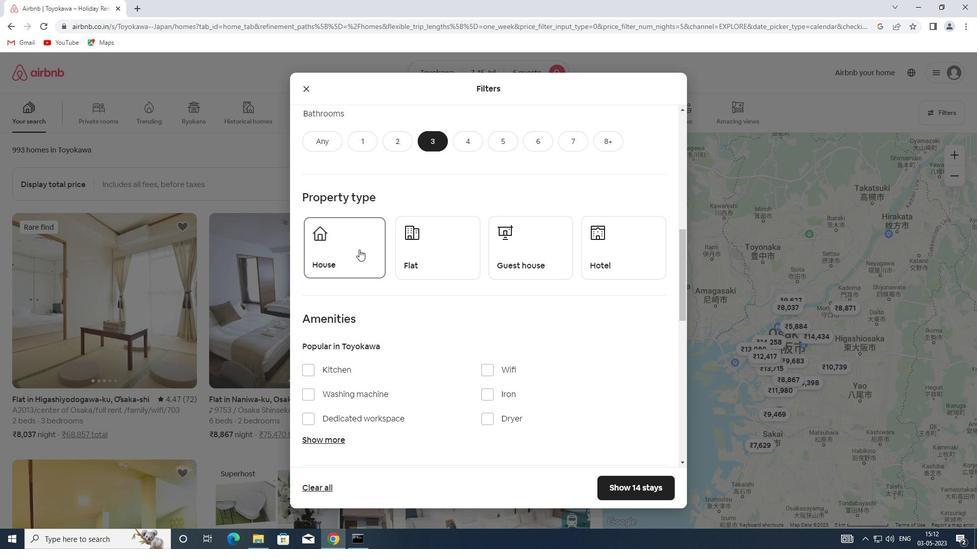 
Action: Mouse pressed left at (424, 253)
Screenshot: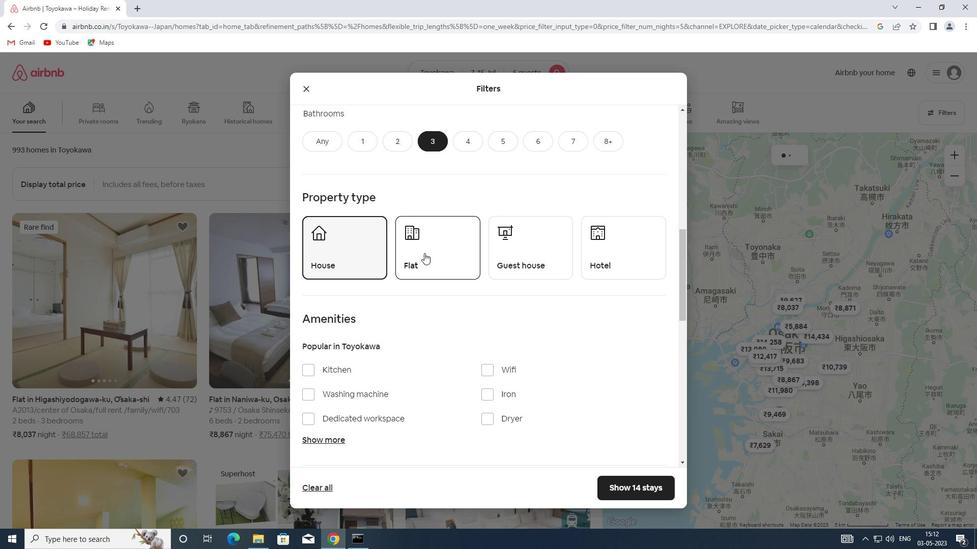 
Action: Mouse moved to (527, 252)
Screenshot: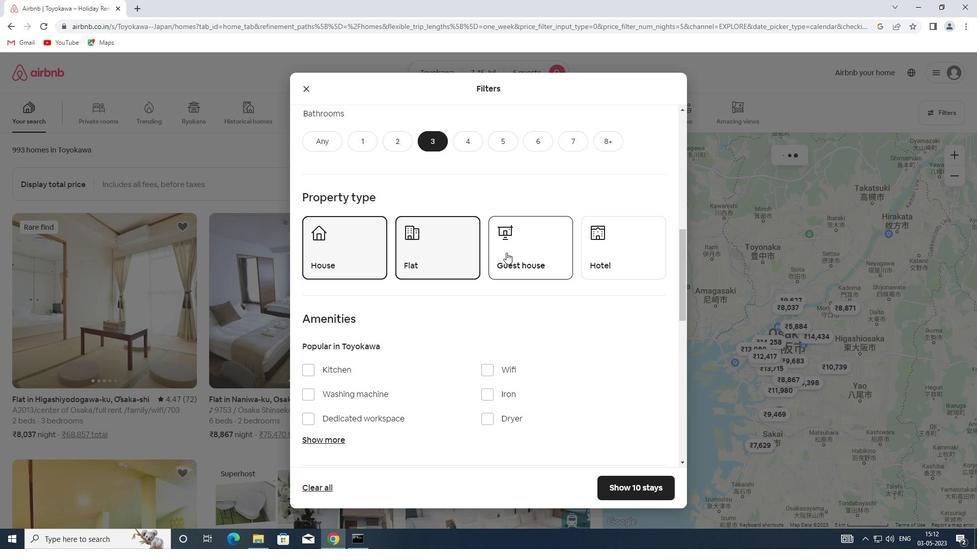 
Action: Mouse pressed left at (527, 252)
Screenshot: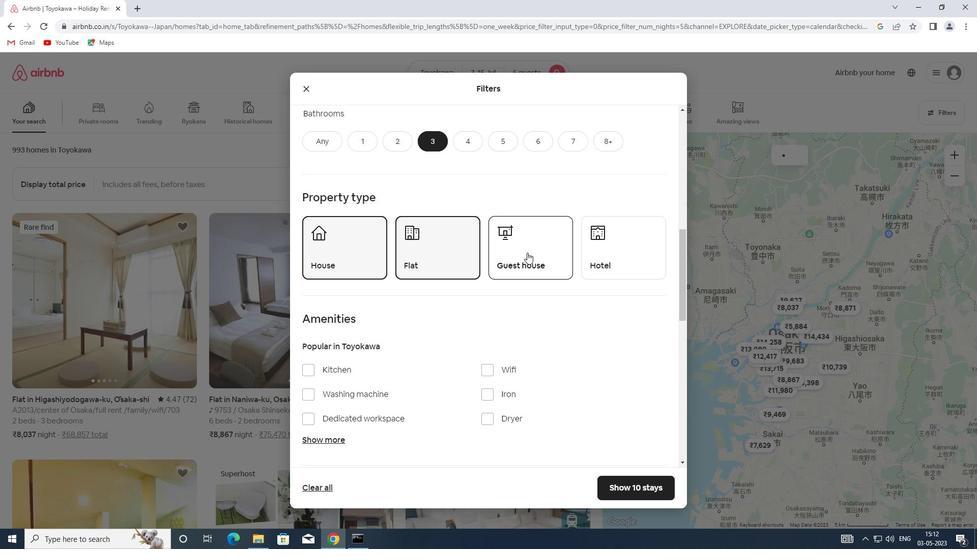 
Action: Mouse moved to (527, 253)
Screenshot: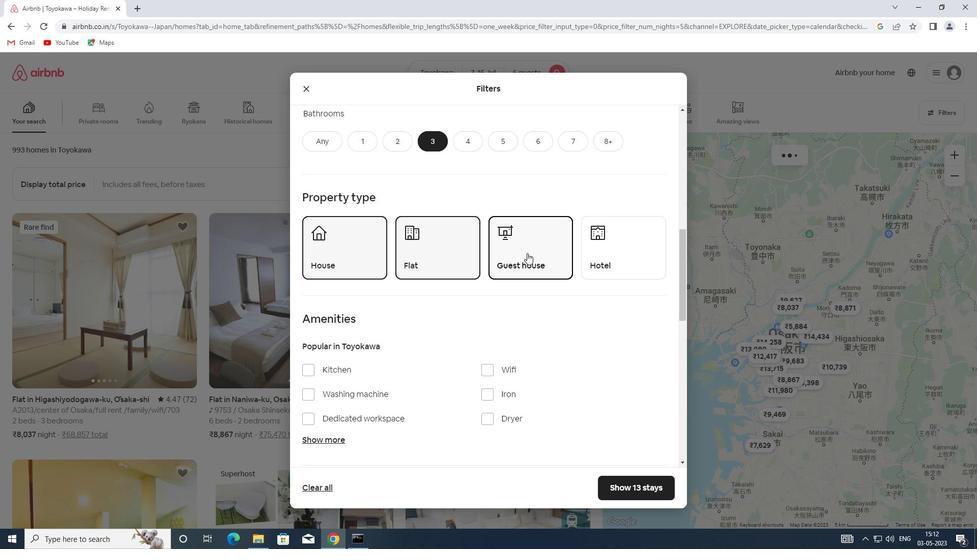
Action: Mouse scrolled (527, 252) with delta (0, 0)
Screenshot: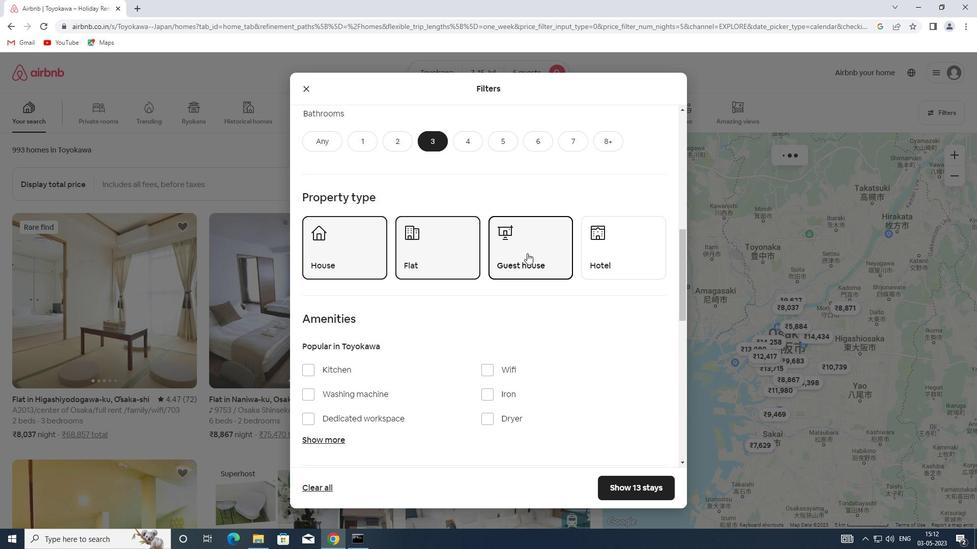 
Action: Mouse scrolled (527, 252) with delta (0, 0)
Screenshot: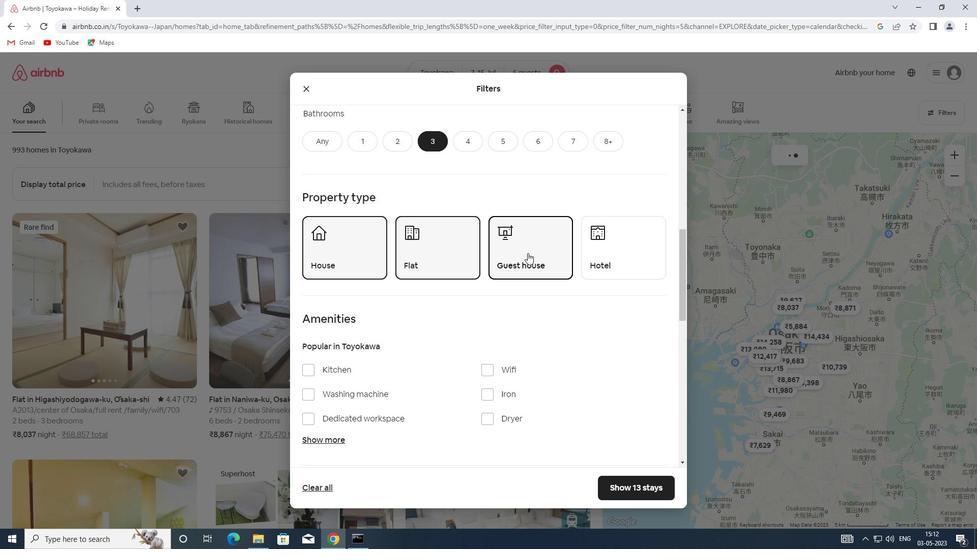 
Action: Mouse scrolled (527, 252) with delta (0, 0)
Screenshot: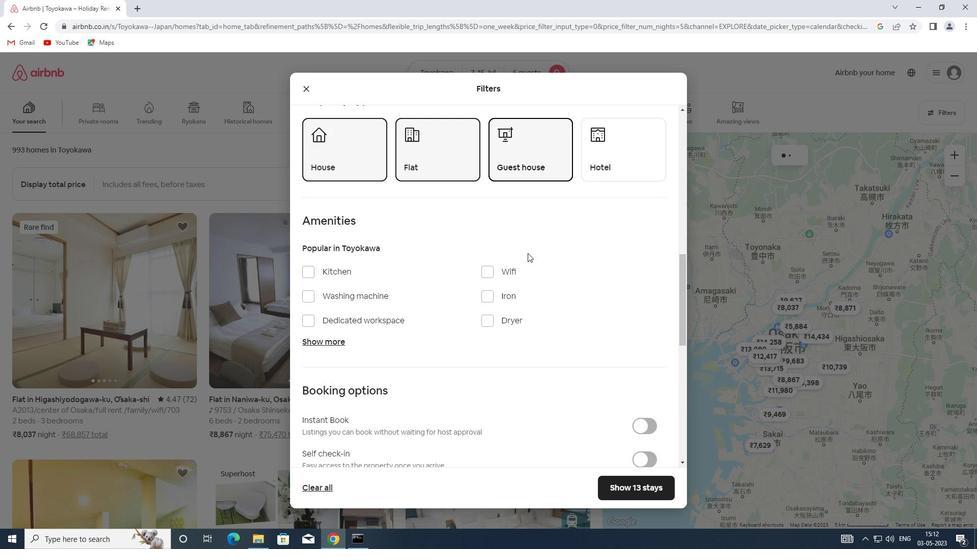 
Action: Mouse scrolled (527, 252) with delta (0, 0)
Screenshot: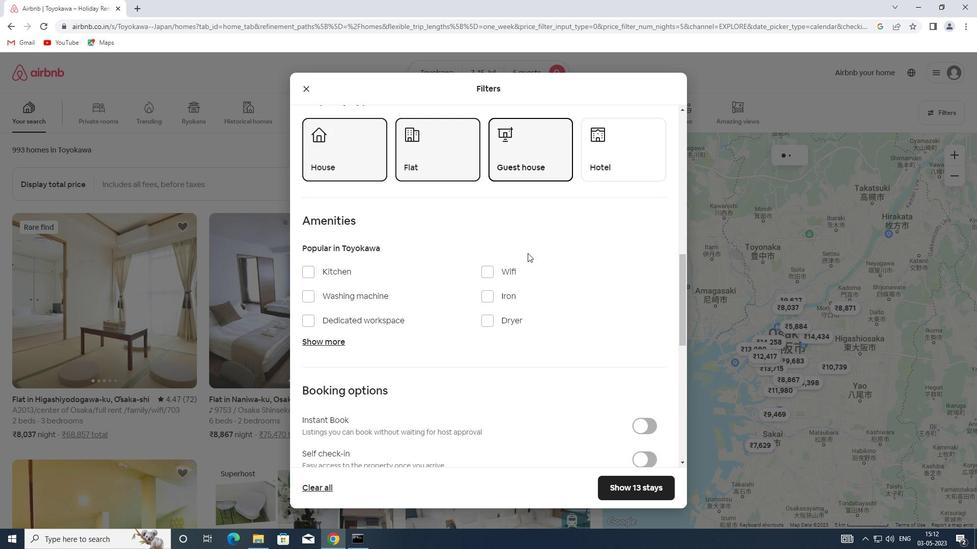 
Action: Mouse moved to (349, 186)
Screenshot: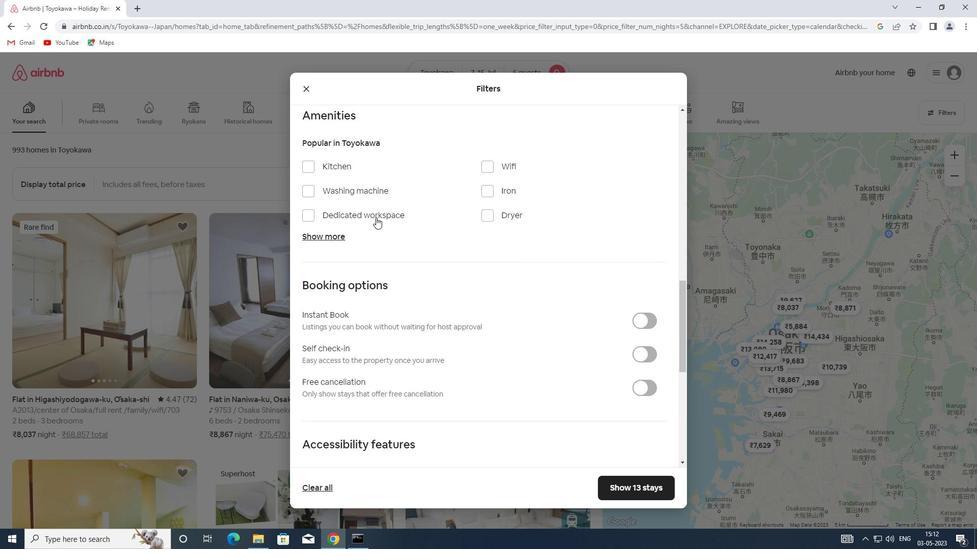 
Action: Mouse pressed left at (349, 186)
Screenshot: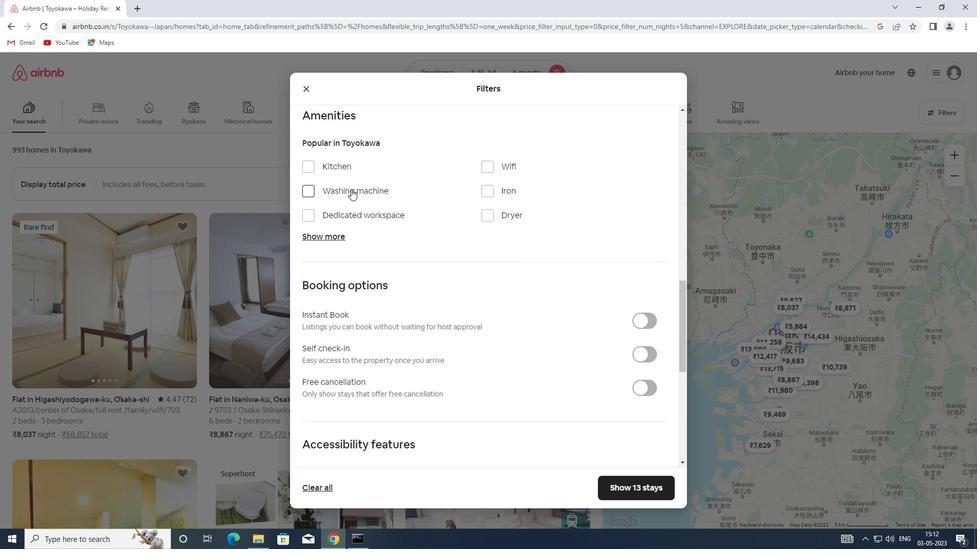
Action: Mouse moved to (519, 282)
Screenshot: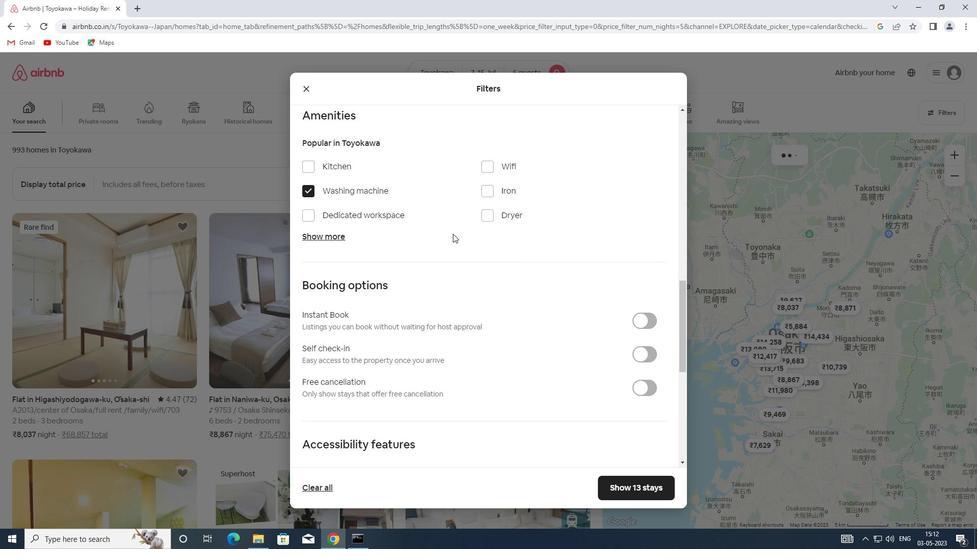 
Action: Mouse scrolled (519, 281) with delta (0, 0)
Screenshot: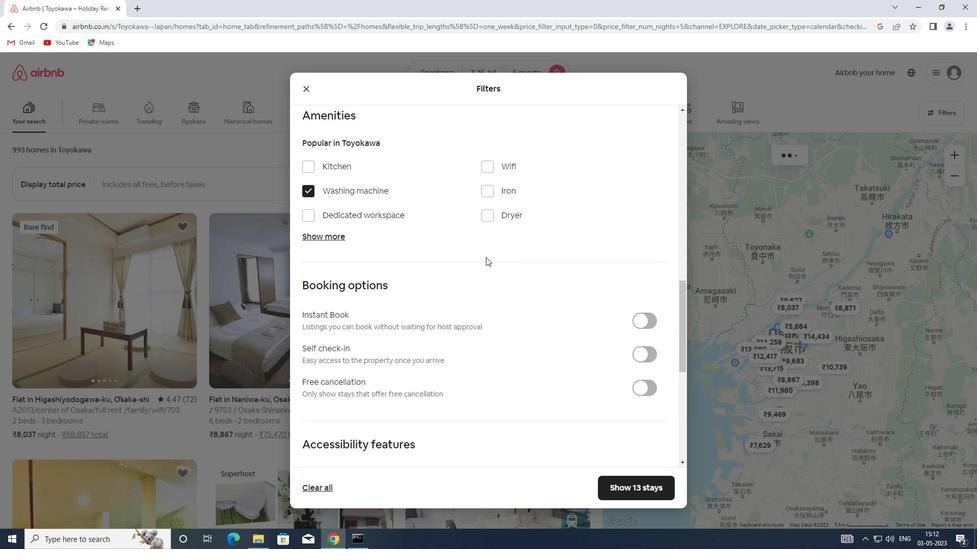 
Action: Mouse scrolled (519, 281) with delta (0, 0)
Screenshot: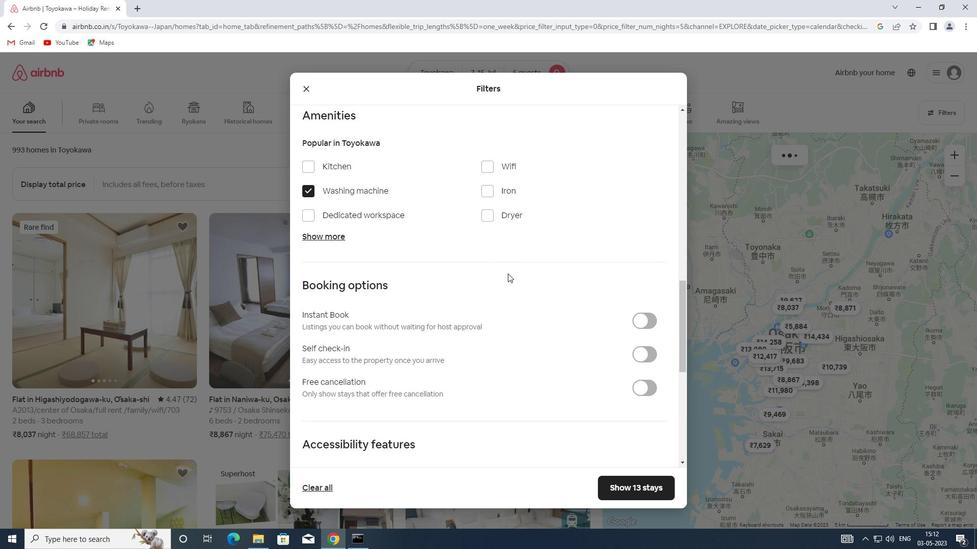 
Action: Mouse moved to (519, 283)
Screenshot: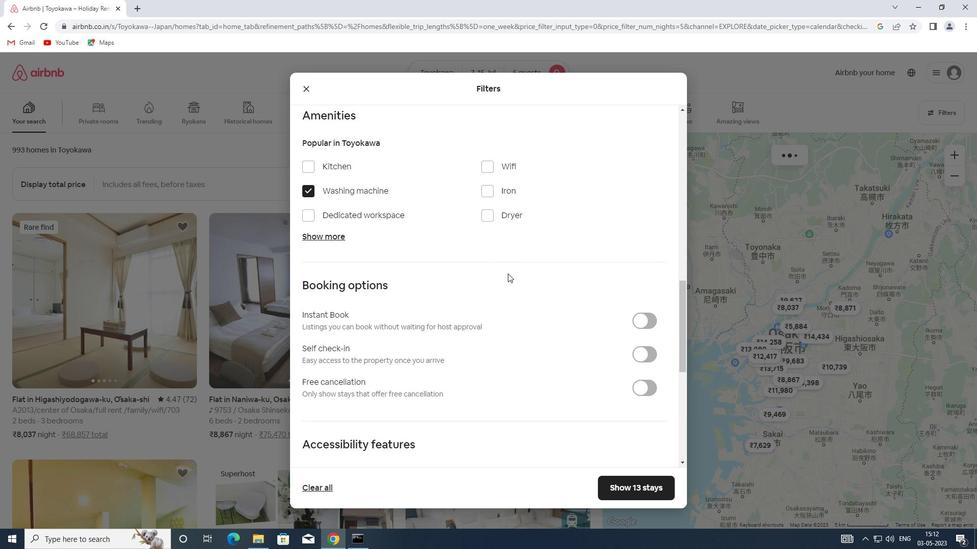 
Action: Mouse scrolled (519, 282) with delta (0, 0)
Screenshot: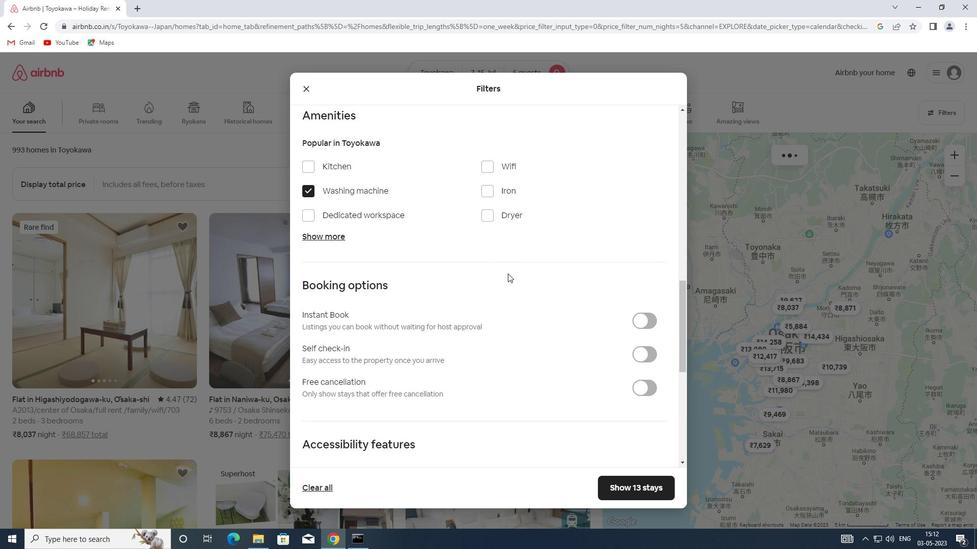
Action: Mouse moved to (638, 205)
Screenshot: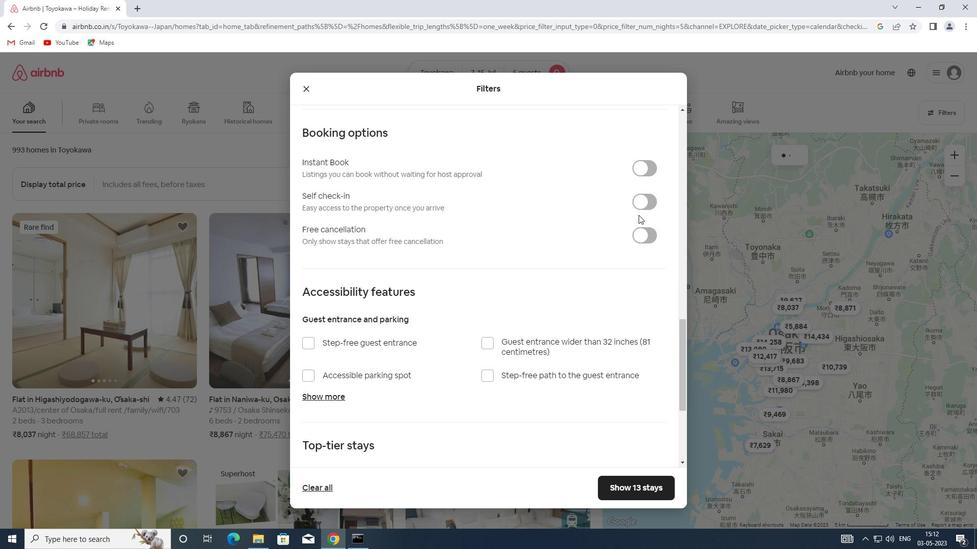 
Action: Mouse pressed left at (638, 205)
Screenshot: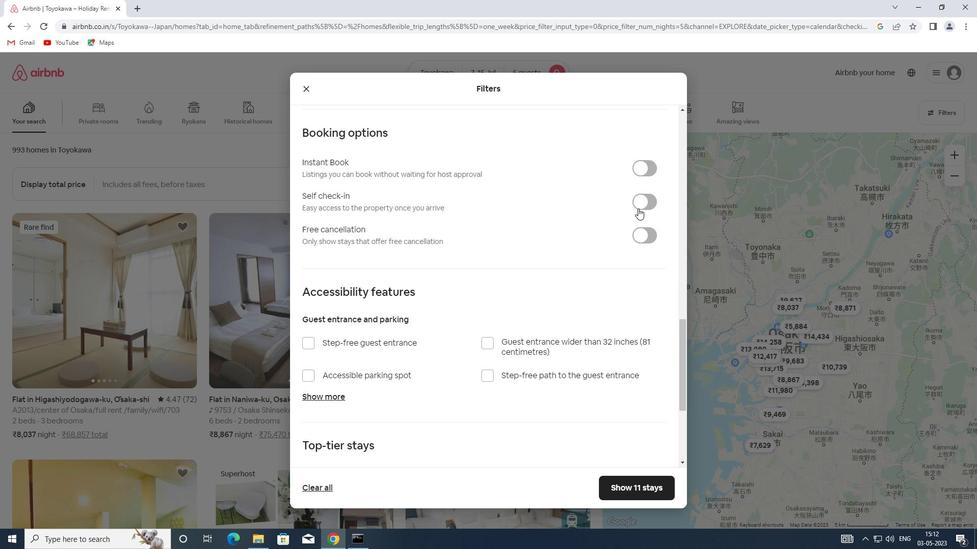 
Action: Mouse moved to (444, 306)
Screenshot: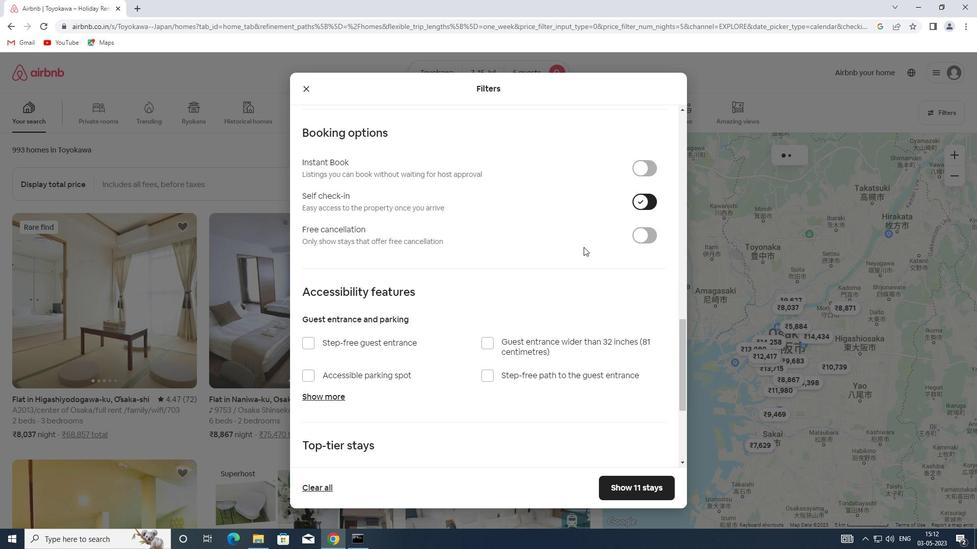 
Action: Mouse scrolled (444, 305) with delta (0, 0)
Screenshot: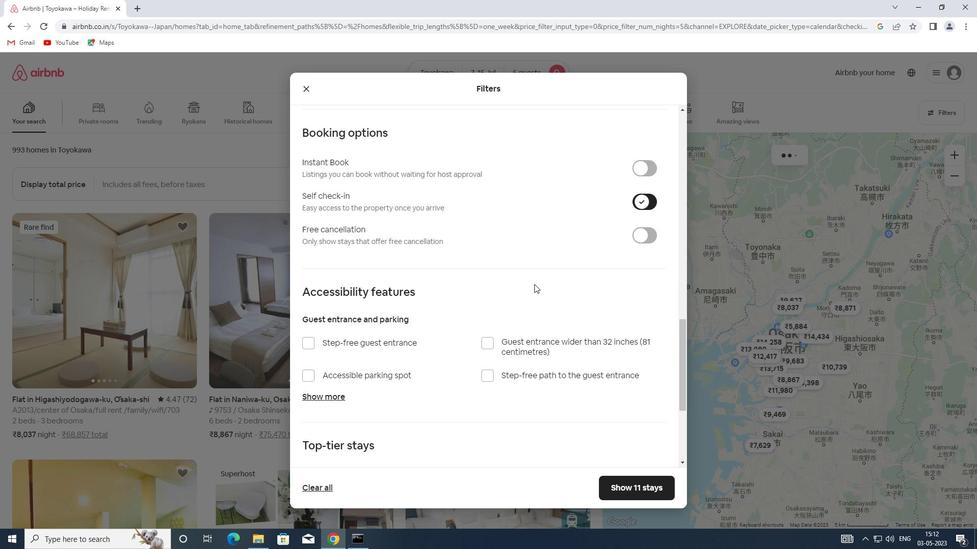 
Action: Mouse scrolled (444, 305) with delta (0, 0)
Screenshot: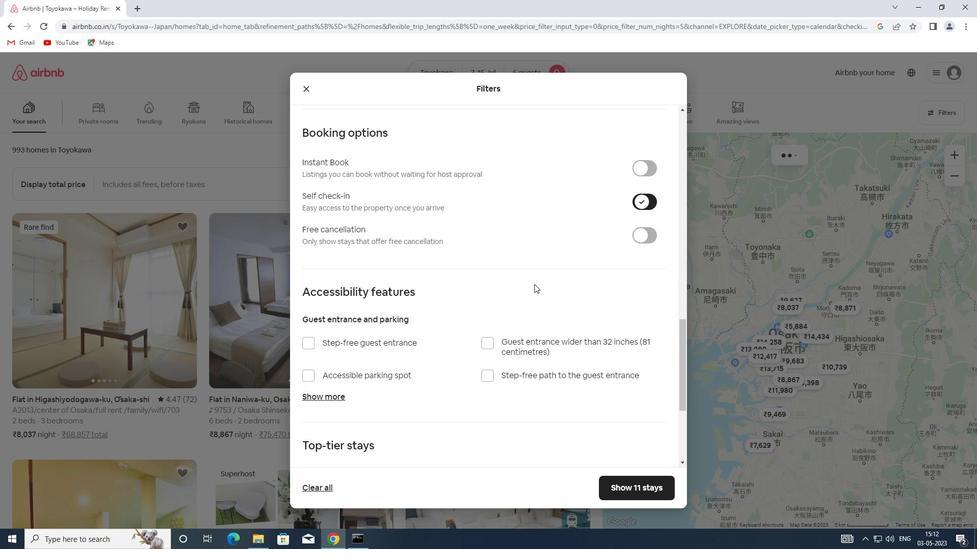 
Action: Mouse scrolled (444, 305) with delta (0, 0)
Screenshot: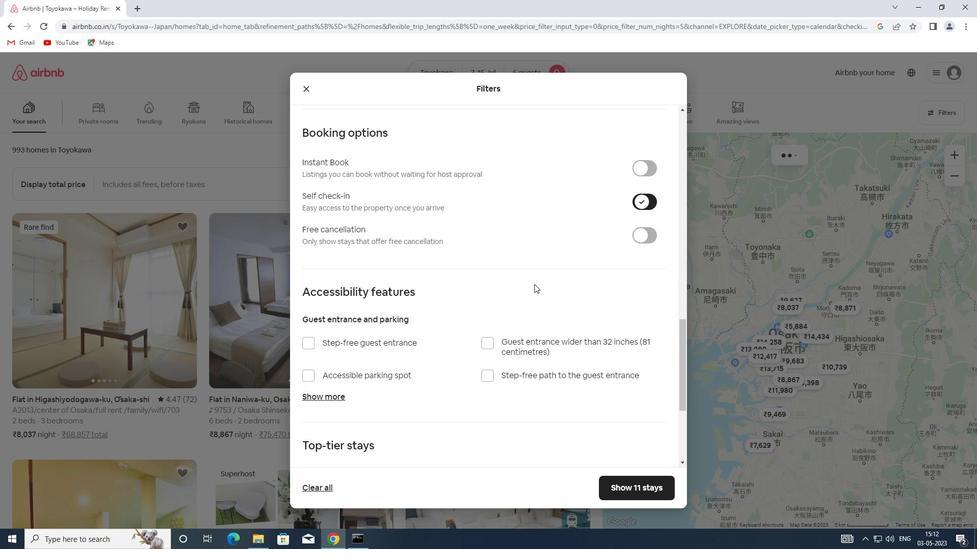 
Action: Mouse moved to (444, 306)
Screenshot: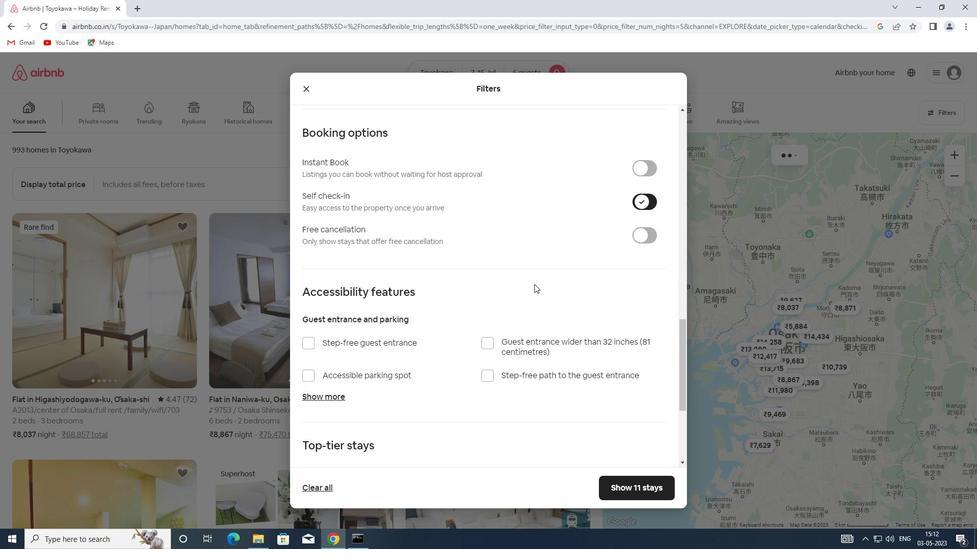 
Action: Mouse scrolled (444, 305) with delta (0, 0)
Screenshot: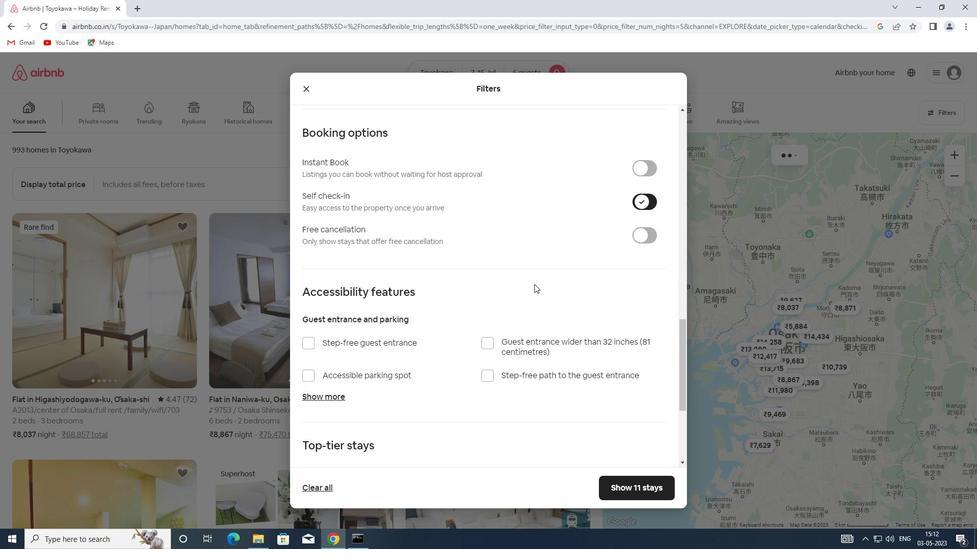 
Action: Mouse moved to (440, 308)
Screenshot: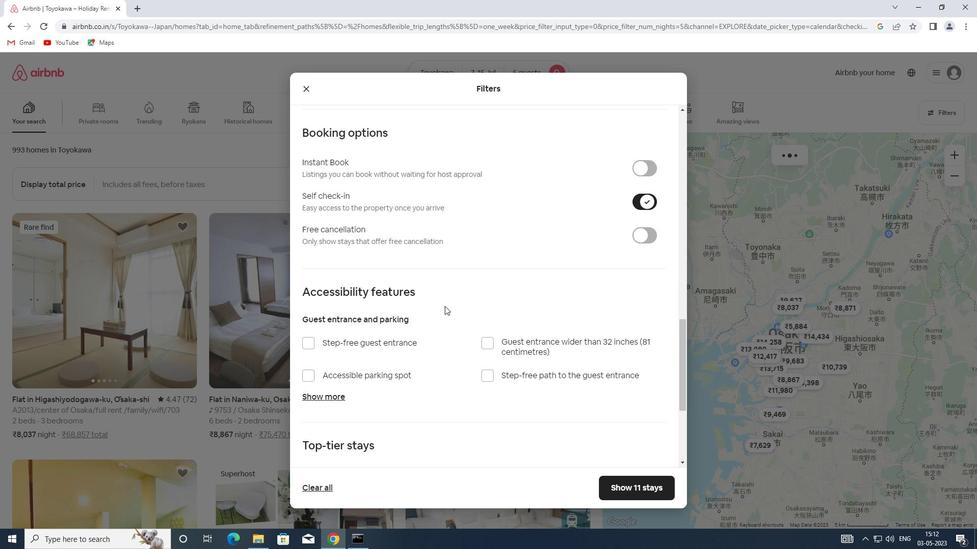 
Action: Mouse scrolled (440, 307) with delta (0, 0)
Screenshot: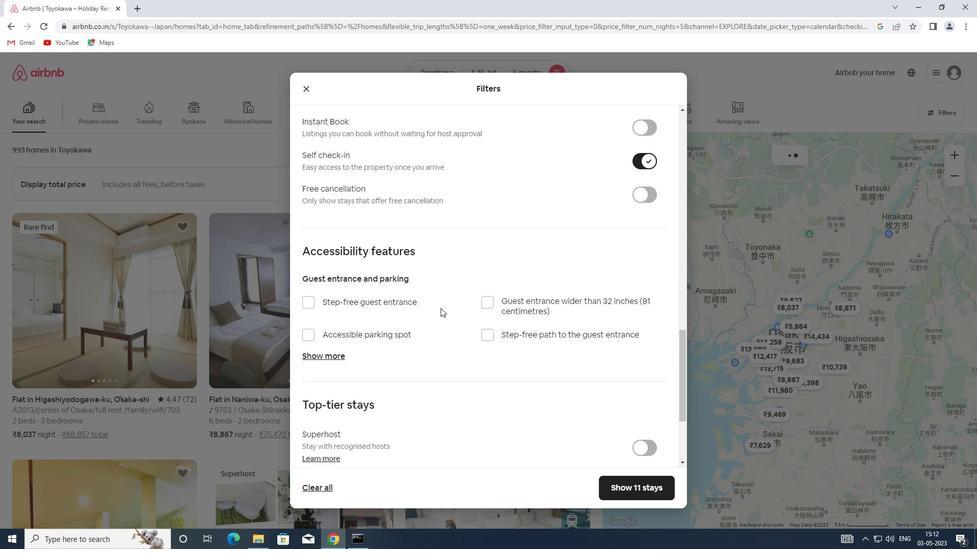 
Action: Mouse scrolled (440, 308) with delta (0, 0)
Screenshot: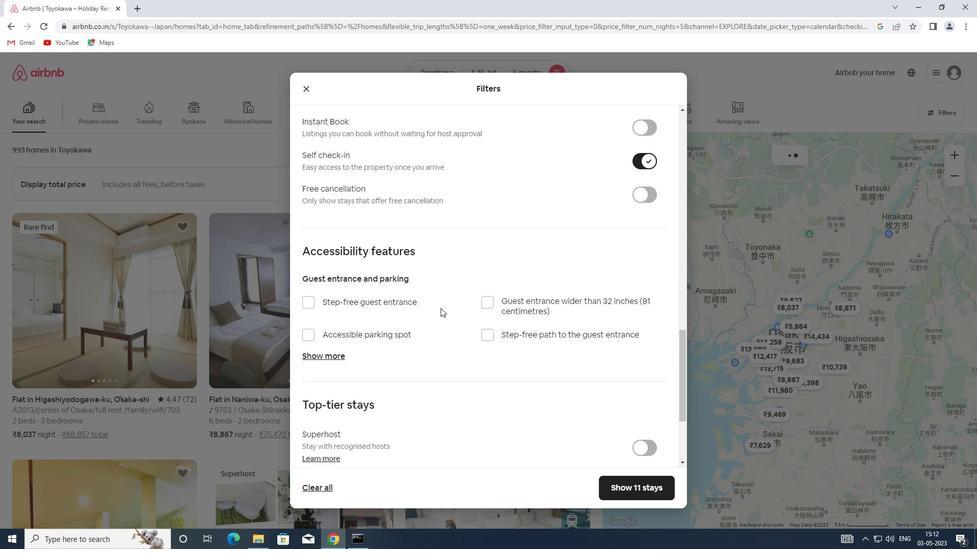 
Action: Mouse scrolled (440, 307) with delta (0, 0)
Screenshot: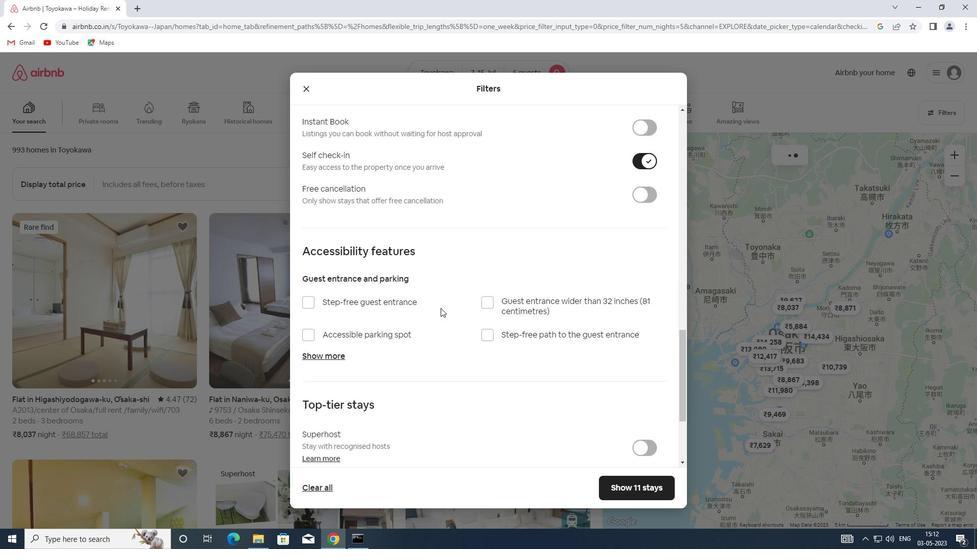 
Action: Mouse moved to (440, 308)
Screenshot: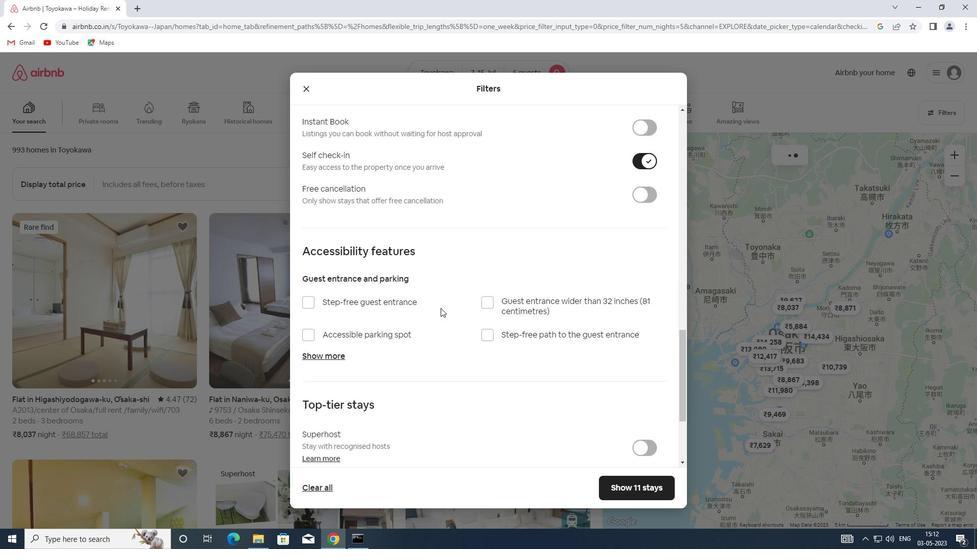 
Action: Mouse scrolled (440, 307) with delta (0, 0)
Screenshot: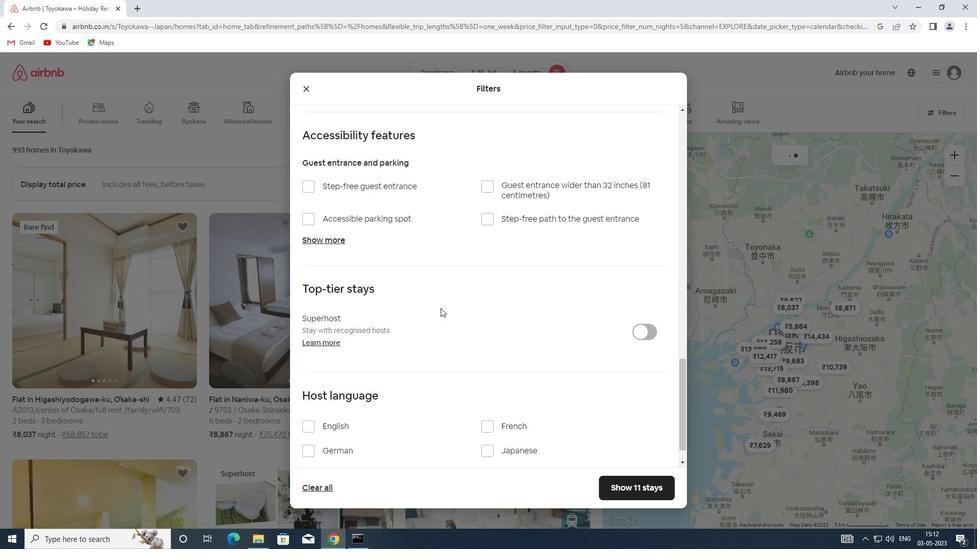 
Action: Mouse moved to (336, 395)
Screenshot: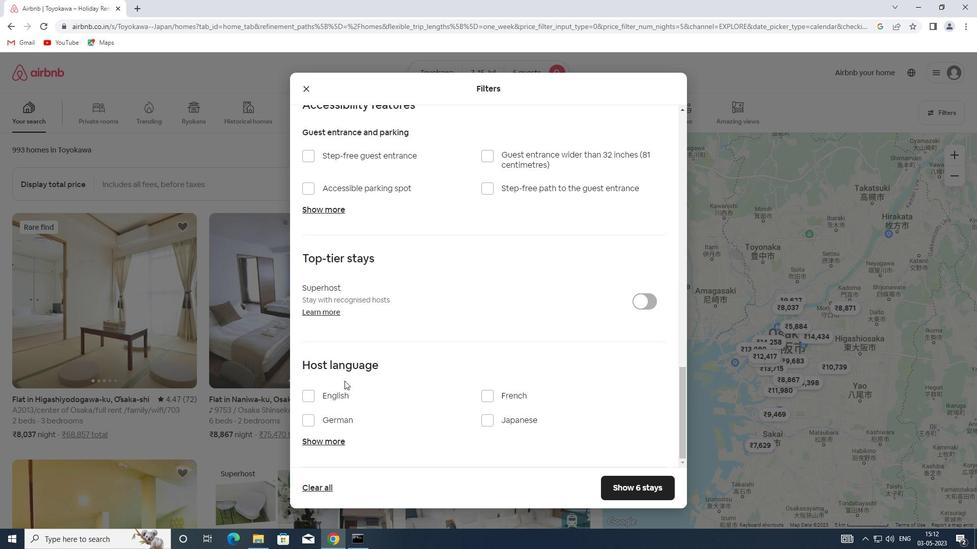 
Action: Mouse pressed left at (336, 395)
Screenshot: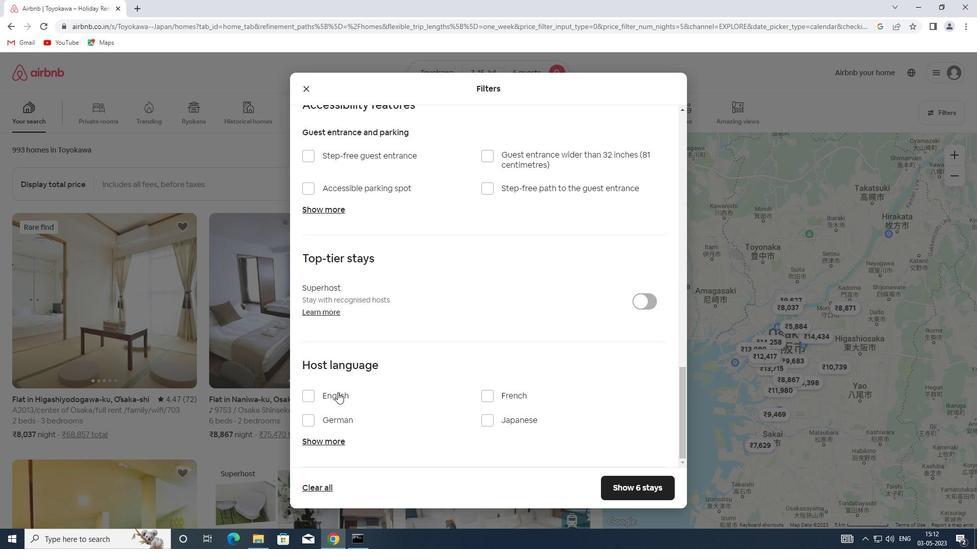 
Action: Mouse moved to (628, 486)
Screenshot: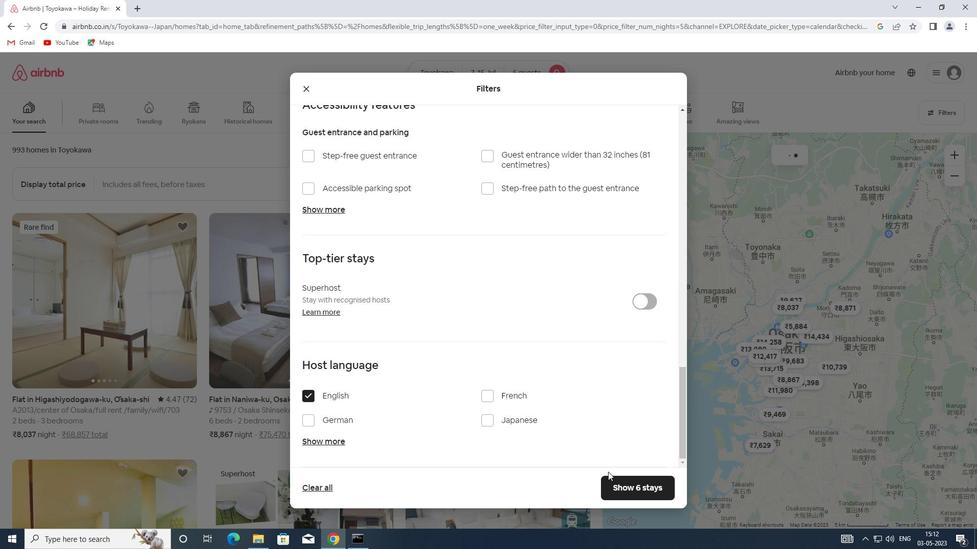 
Action: Mouse pressed left at (628, 486)
Screenshot: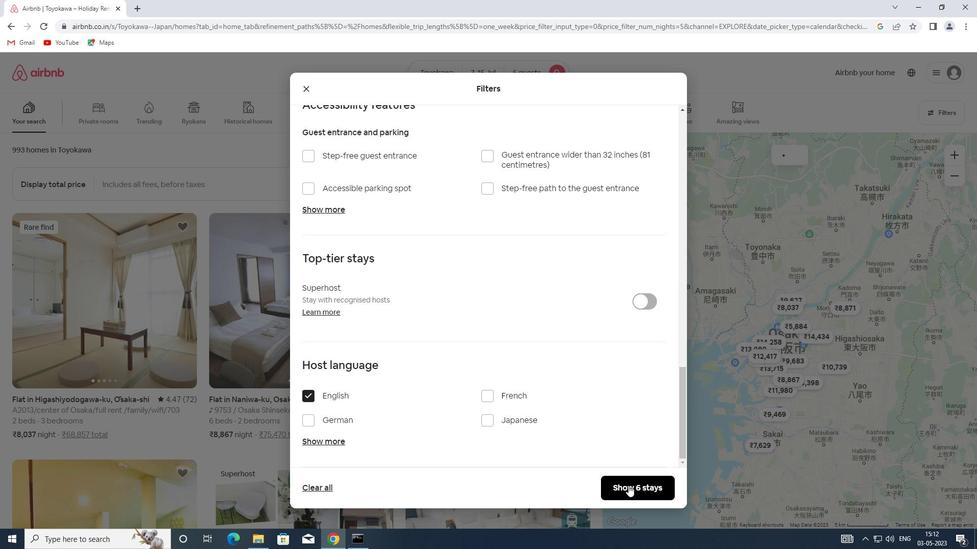 
